 Task: Using trigger prevent duplicates records on object.
Action: Mouse moved to (19, 94)
Screenshot: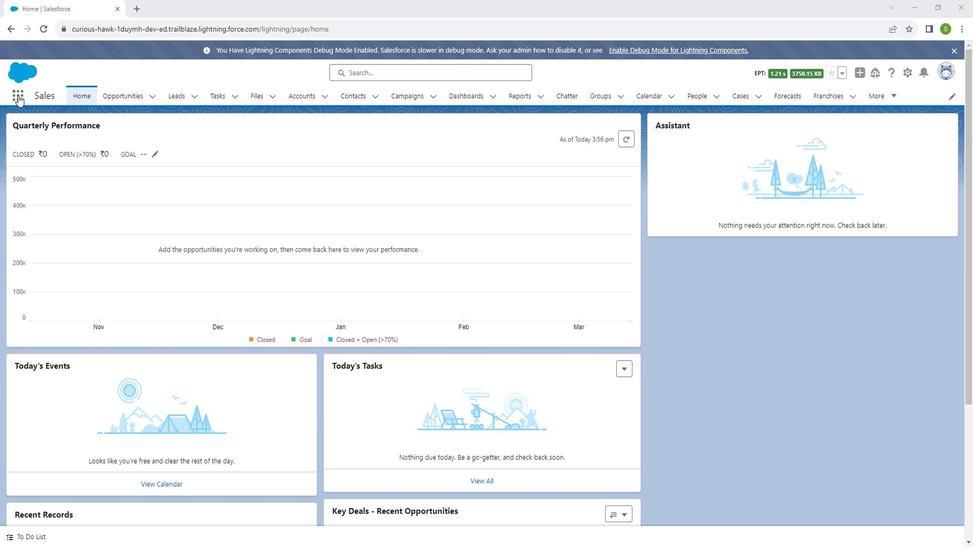 
Action: Mouse pressed left at (19, 94)
Screenshot: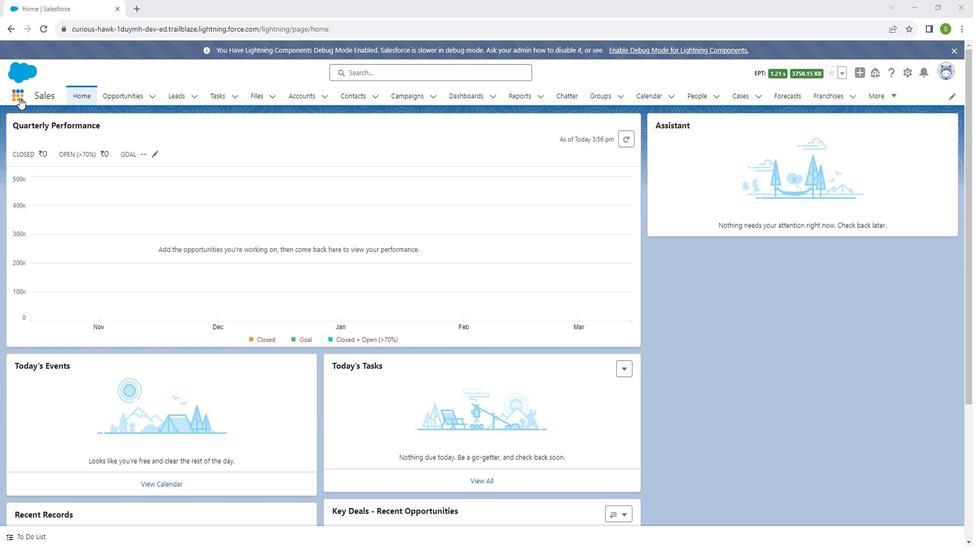 
Action: Mouse moved to (33, 269)
Screenshot: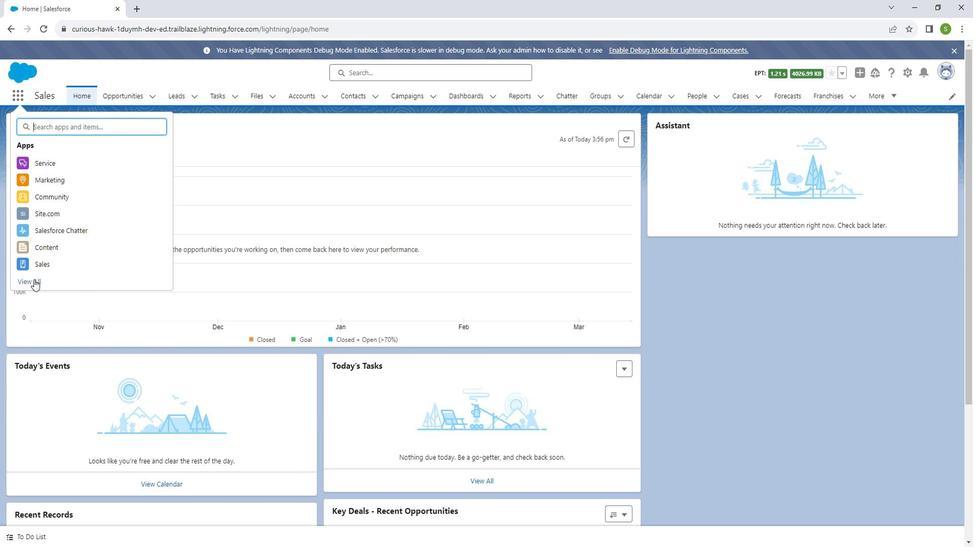 
Action: Mouse pressed left at (33, 269)
Screenshot: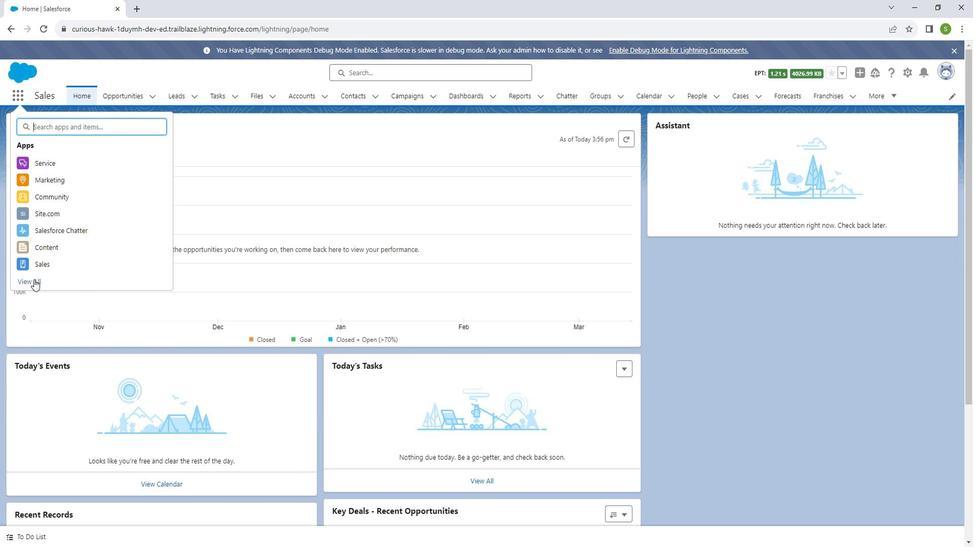 
Action: Mouse moved to (685, 367)
Screenshot: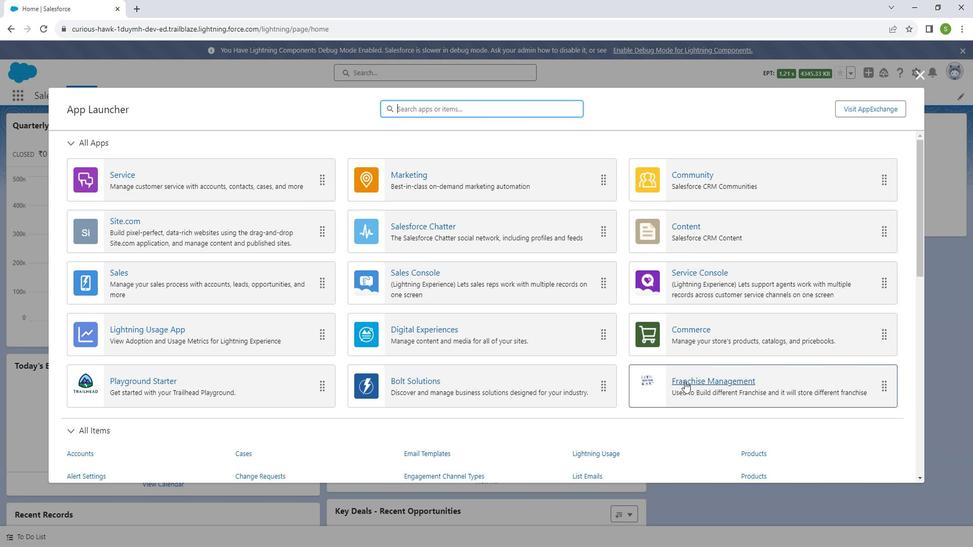 
Action: Mouse pressed left at (685, 367)
Screenshot: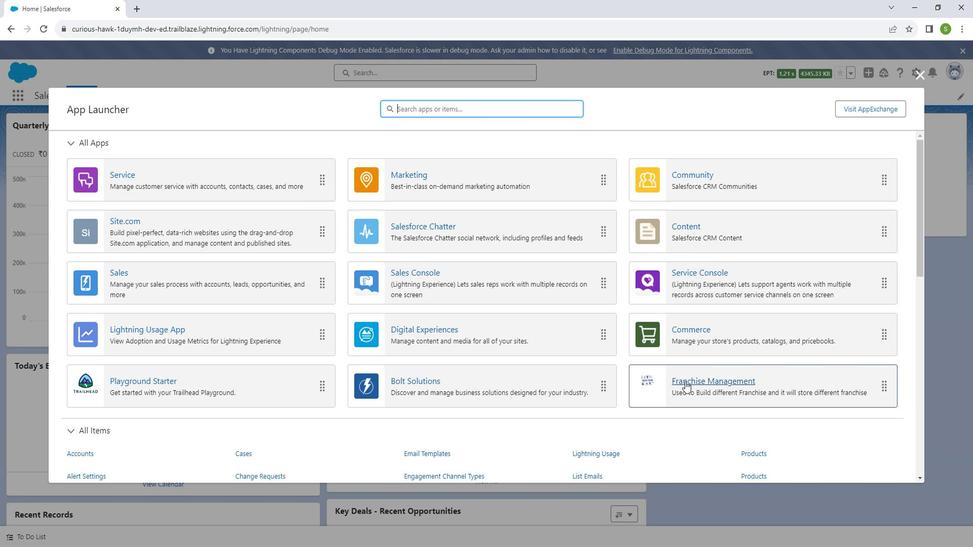 
Action: Mouse moved to (918, 71)
Screenshot: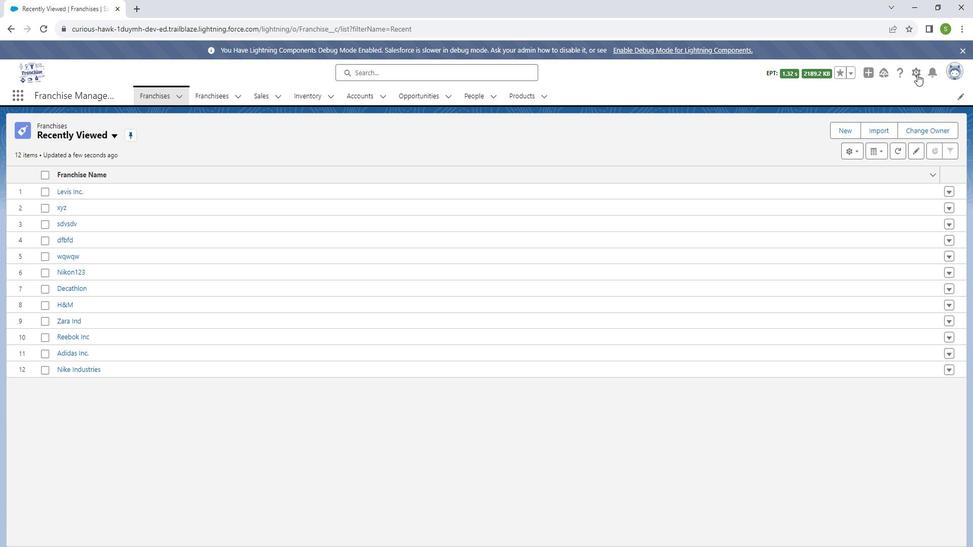 
Action: Mouse pressed left at (918, 71)
Screenshot: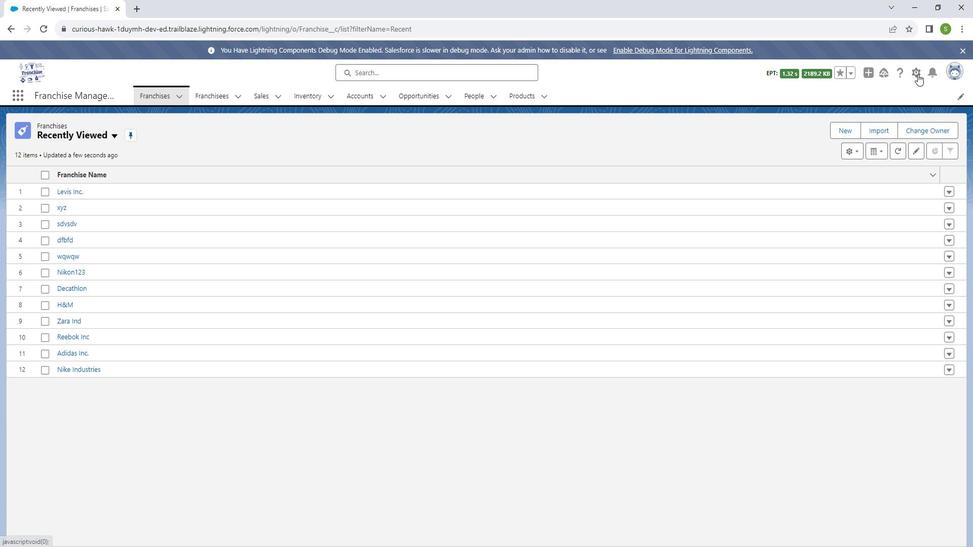 
Action: Mouse moved to (877, 157)
Screenshot: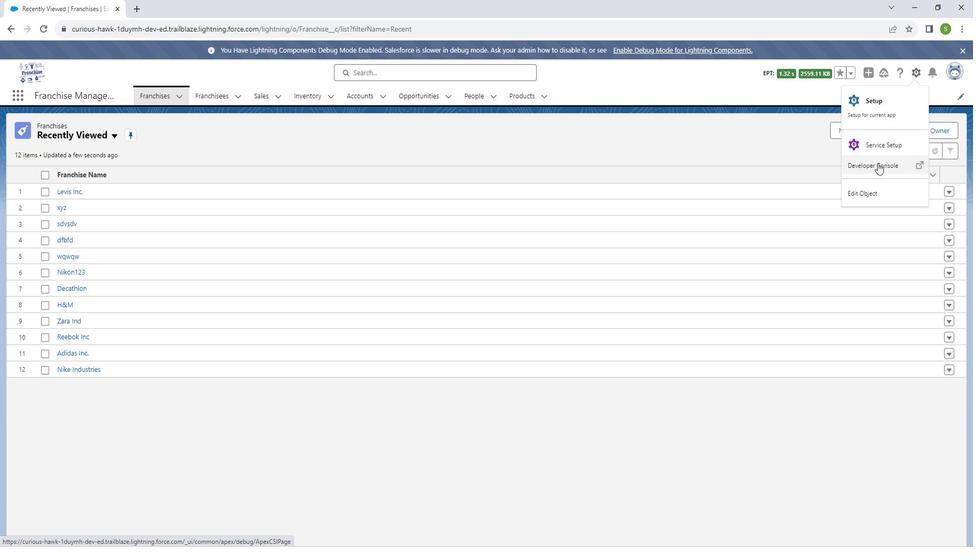 
Action: Mouse pressed right at (877, 157)
Screenshot: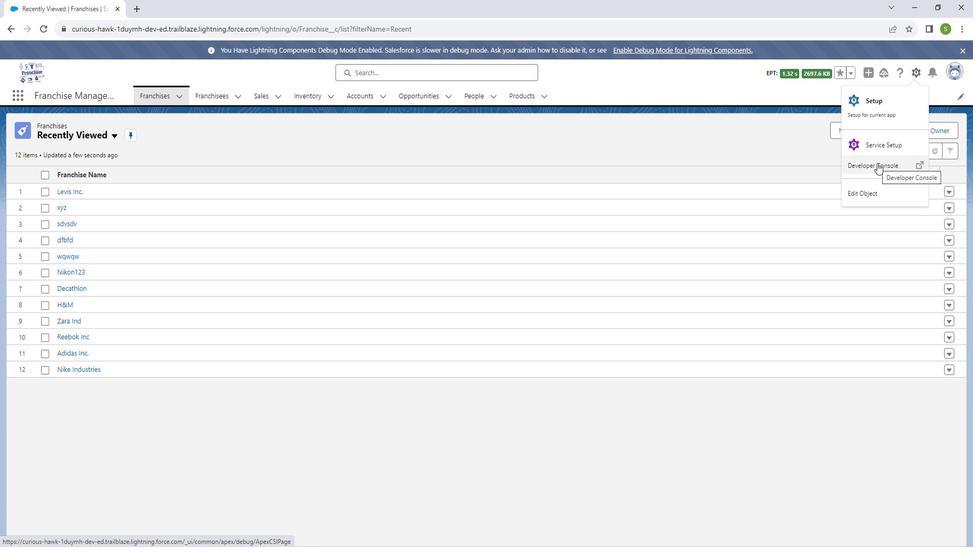 
Action: Mouse moved to (880, 165)
Screenshot: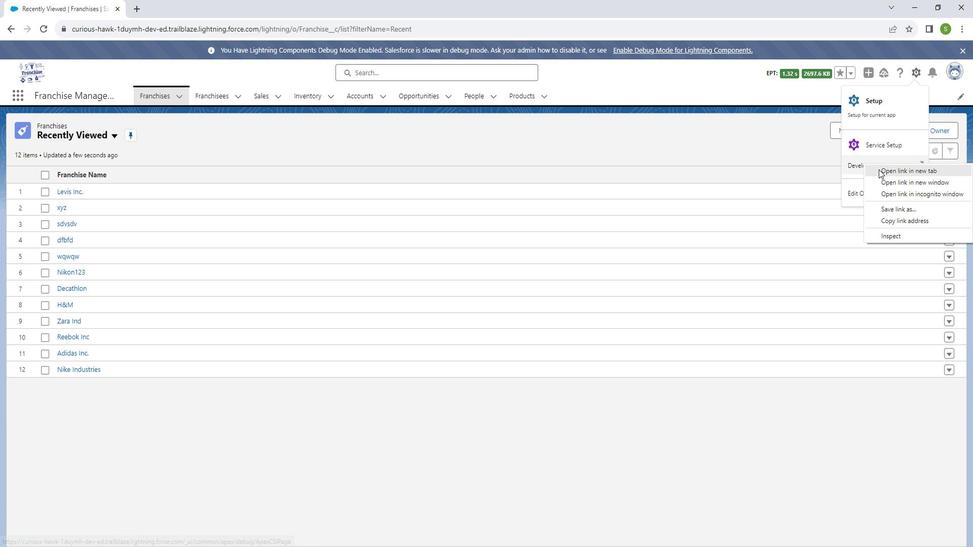 
Action: Mouse pressed left at (880, 165)
Screenshot: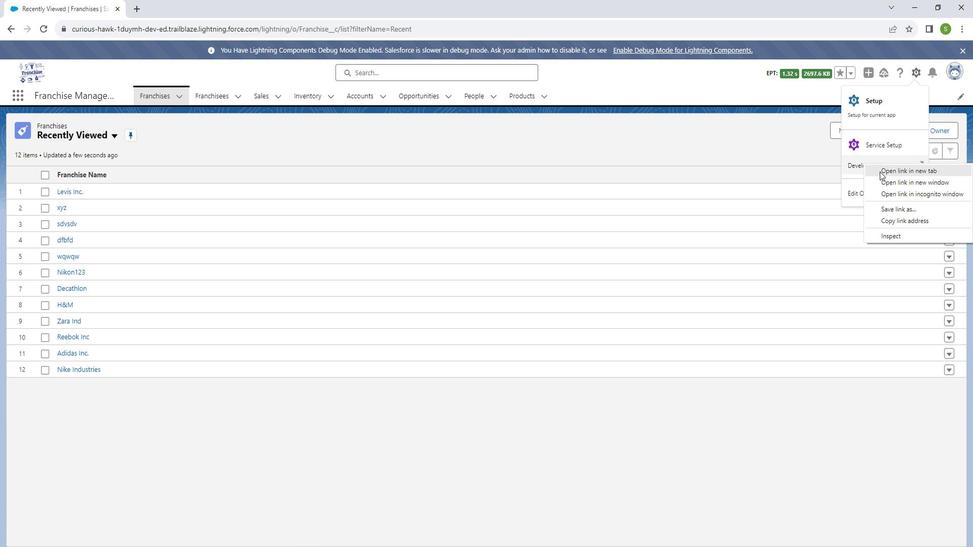 
Action: Mouse moved to (193, 6)
Screenshot: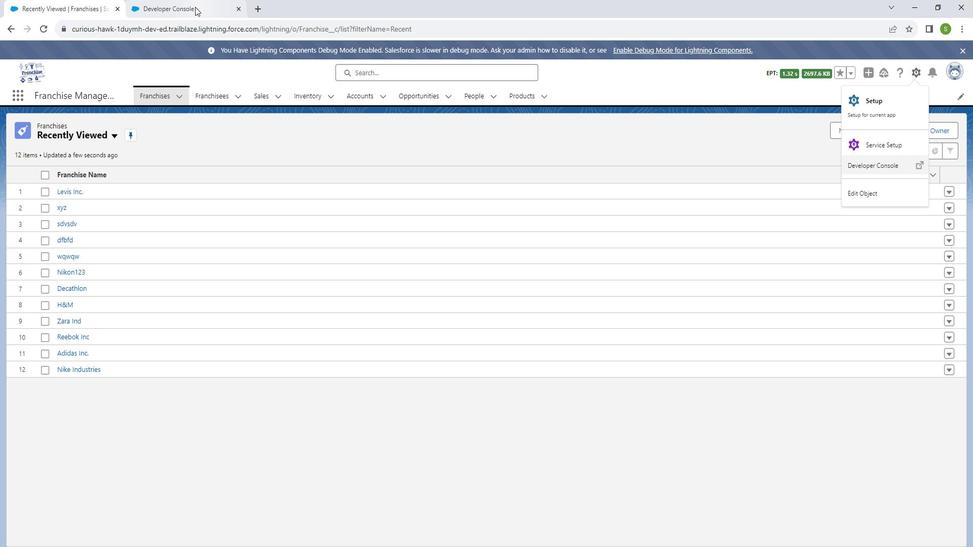 
Action: Mouse pressed left at (193, 6)
Screenshot: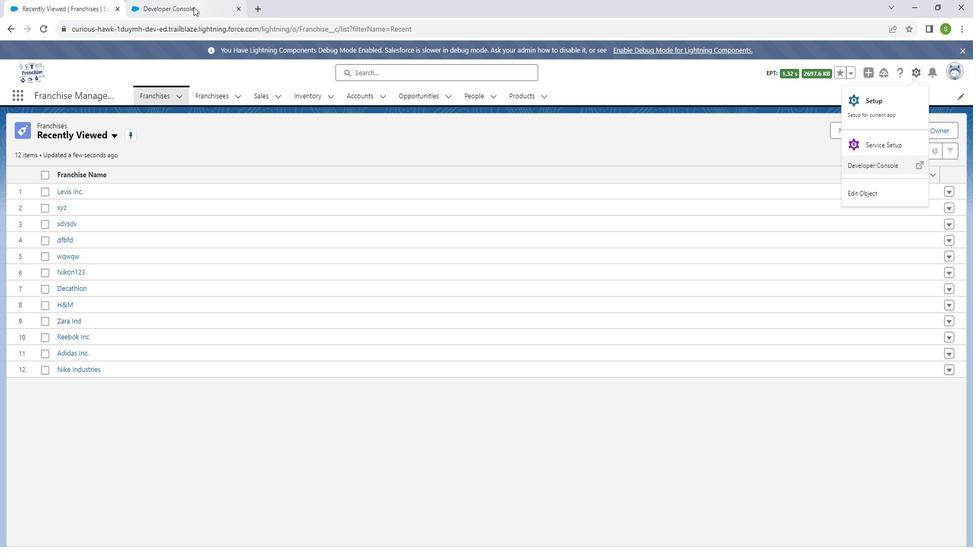 
Action: Mouse moved to (15, 45)
Screenshot: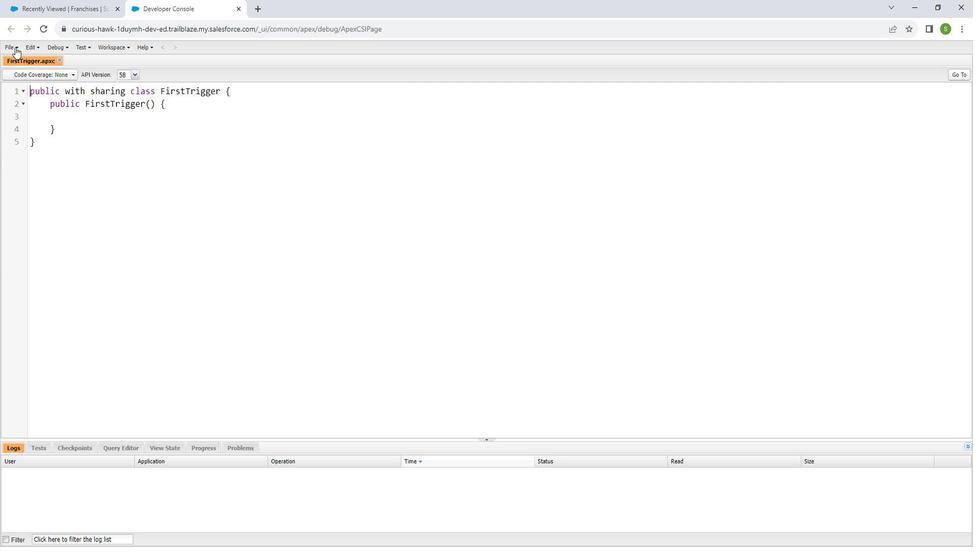 
Action: Mouse pressed left at (15, 45)
Screenshot: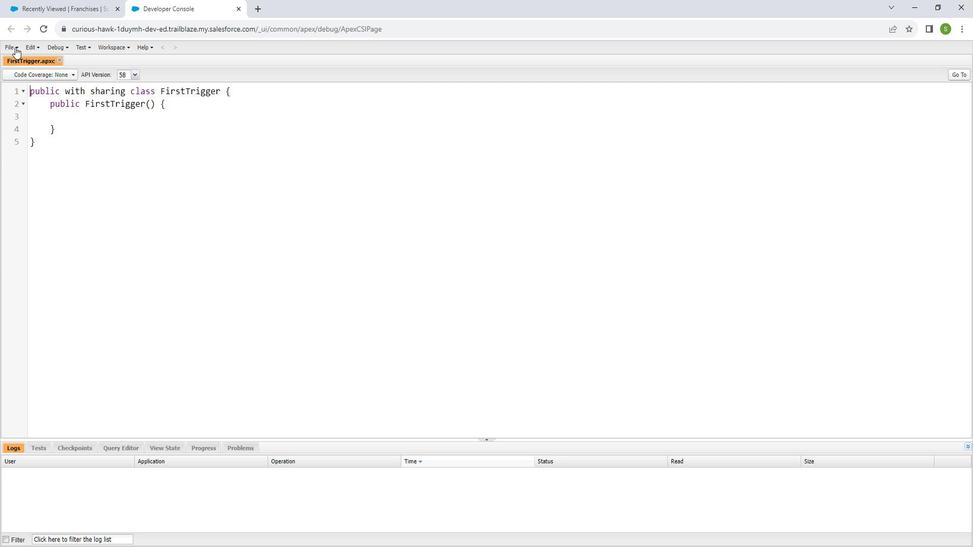 
Action: Mouse moved to (164, 74)
Screenshot: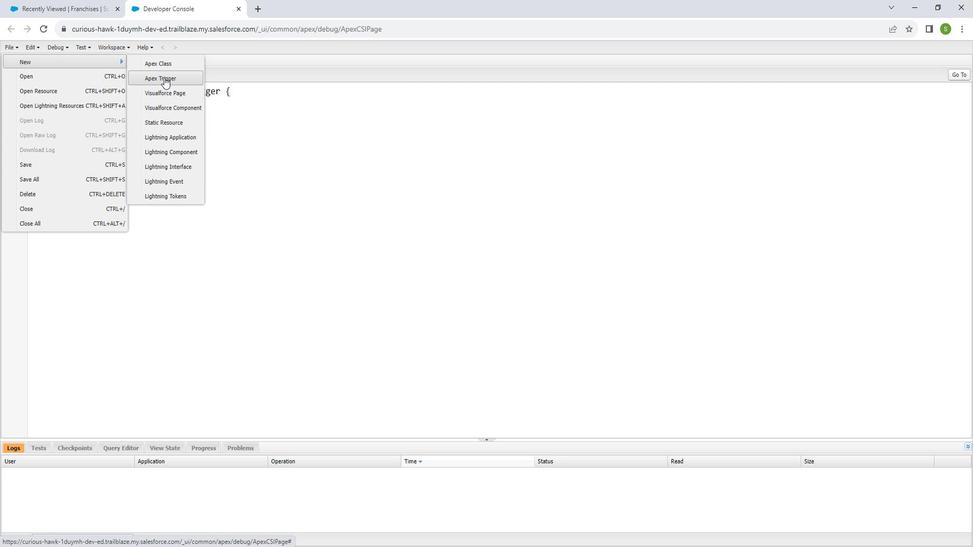 
Action: Mouse pressed left at (164, 74)
Screenshot: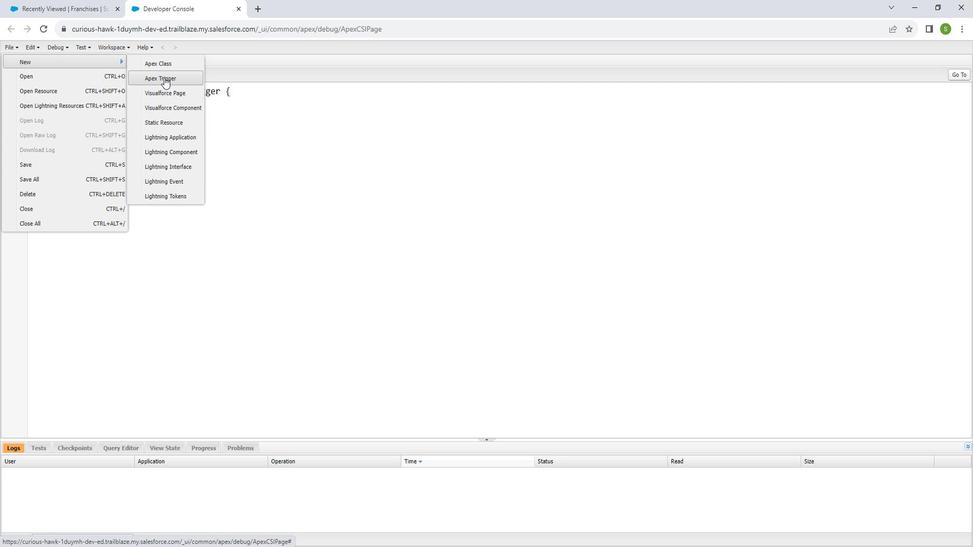 
Action: Mouse moved to (494, 253)
Screenshot: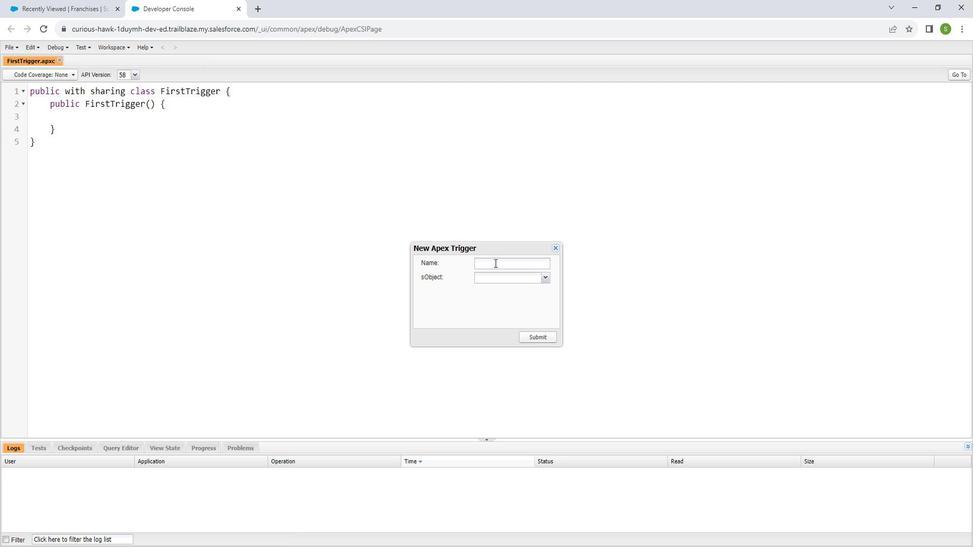 
Action: Mouse pressed left at (494, 253)
Screenshot: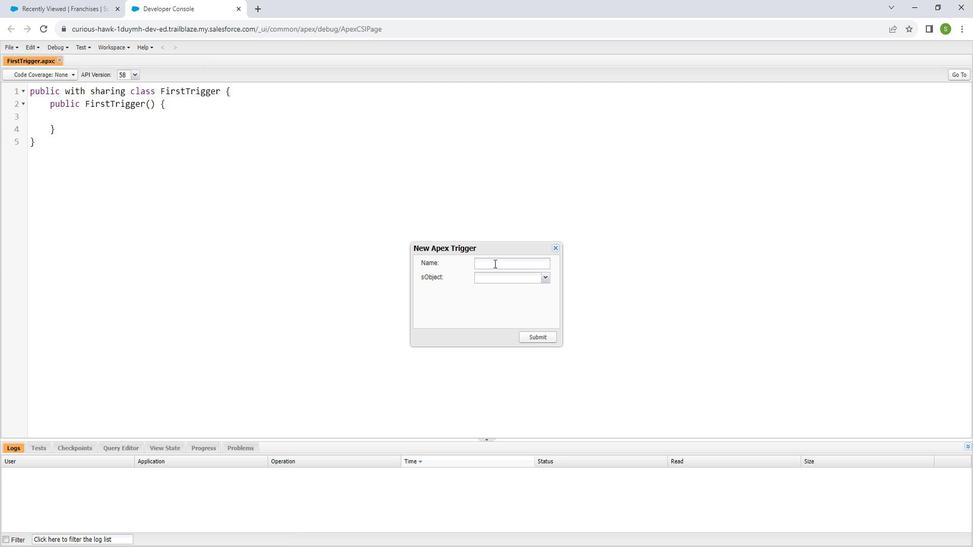 
Action: Key pressed acc<Key.shift_r>Trigg
Screenshot: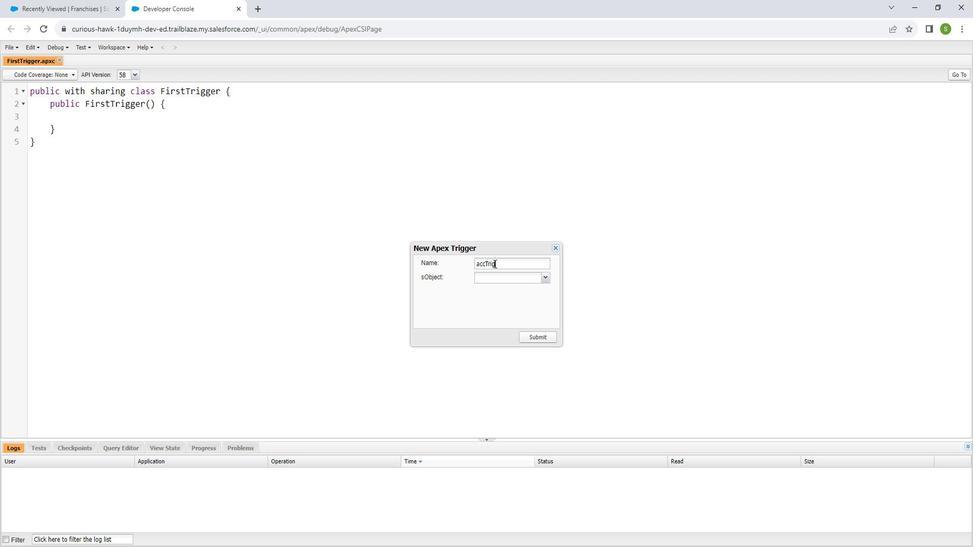 
Action: Mouse moved to (546, 268)
Screenshot: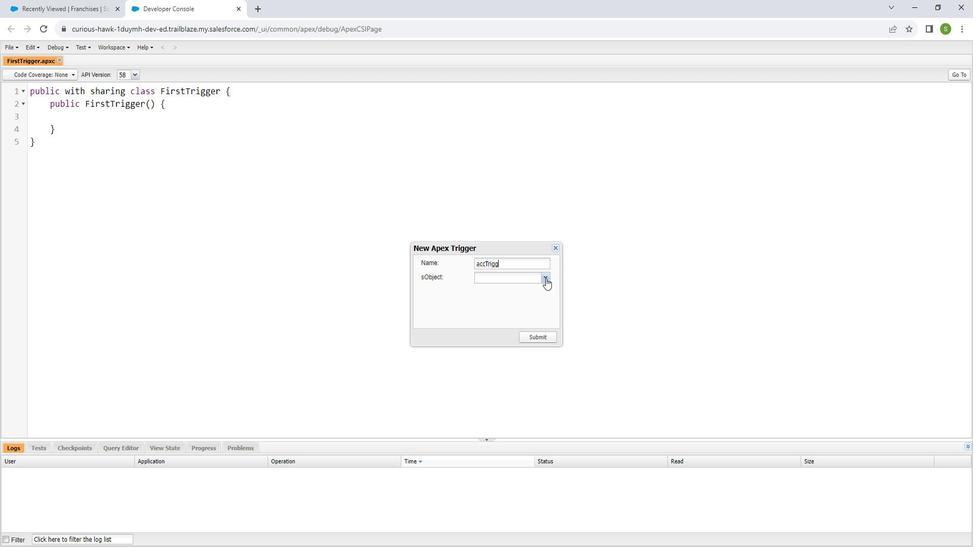 
Action: Mouse pressed left at (546, 268)
Screenshot: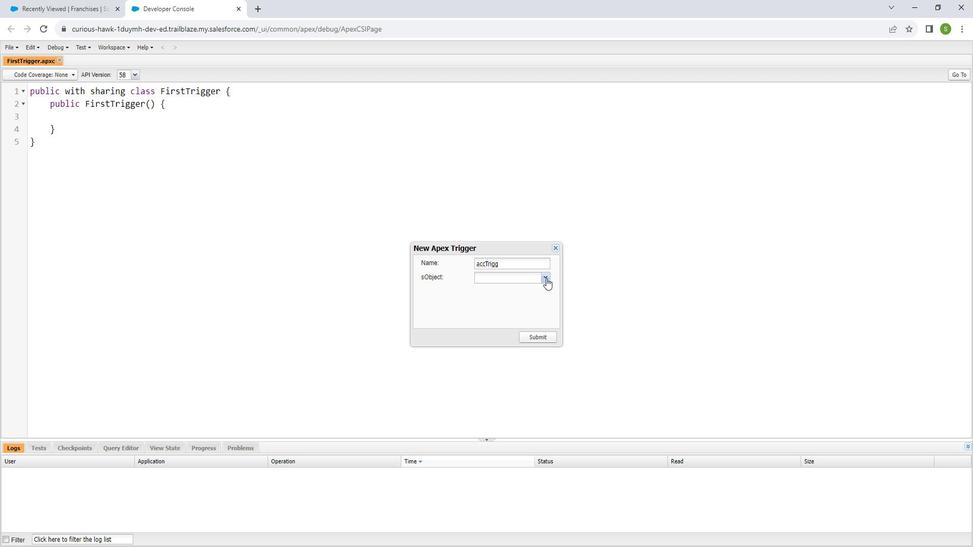 
Action: Mouse moved to (520, 295)
Screenshot: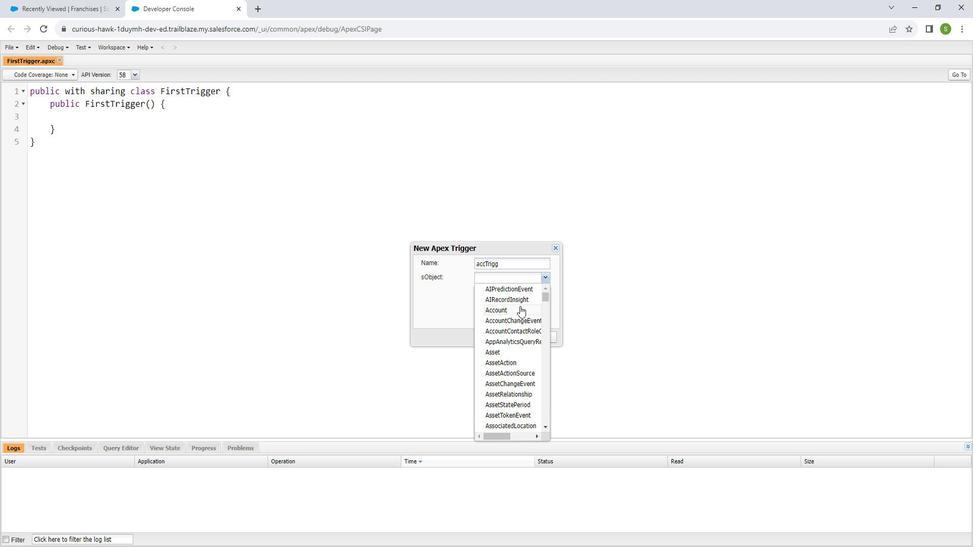 
Action: Mouse pressed left at (520, 295)
Screenshot: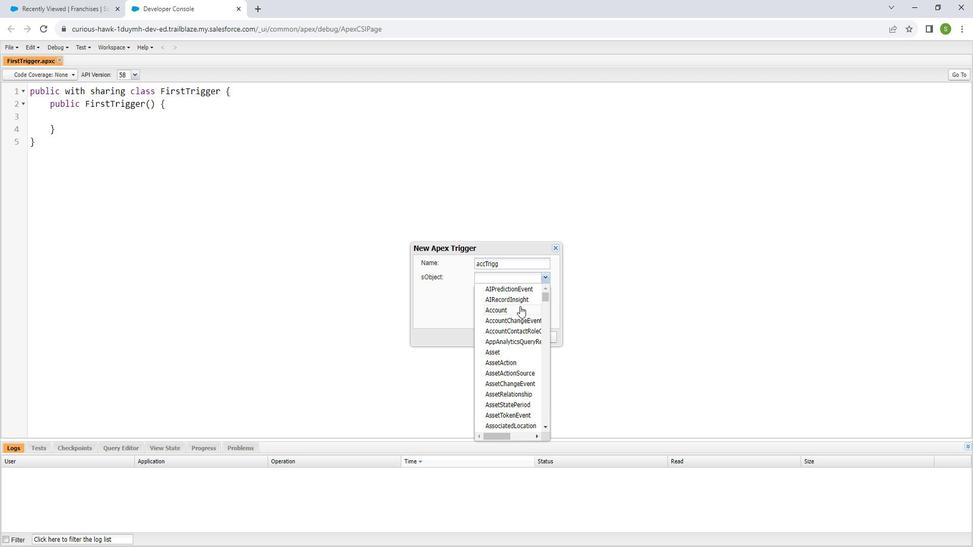
Action: Mouse moved to (536, 324)
Screenshot: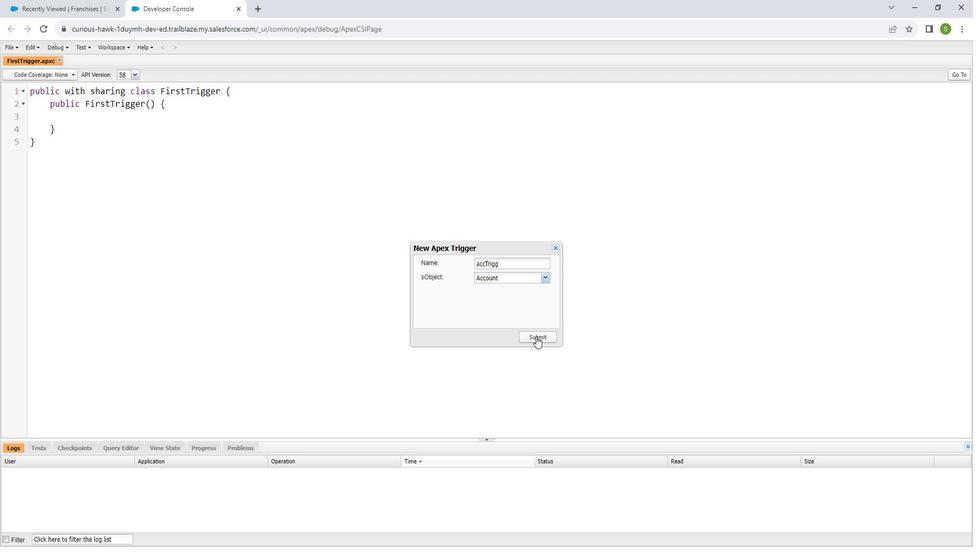 
Action: Mouse pressed left at (536, 324)
Screenshot: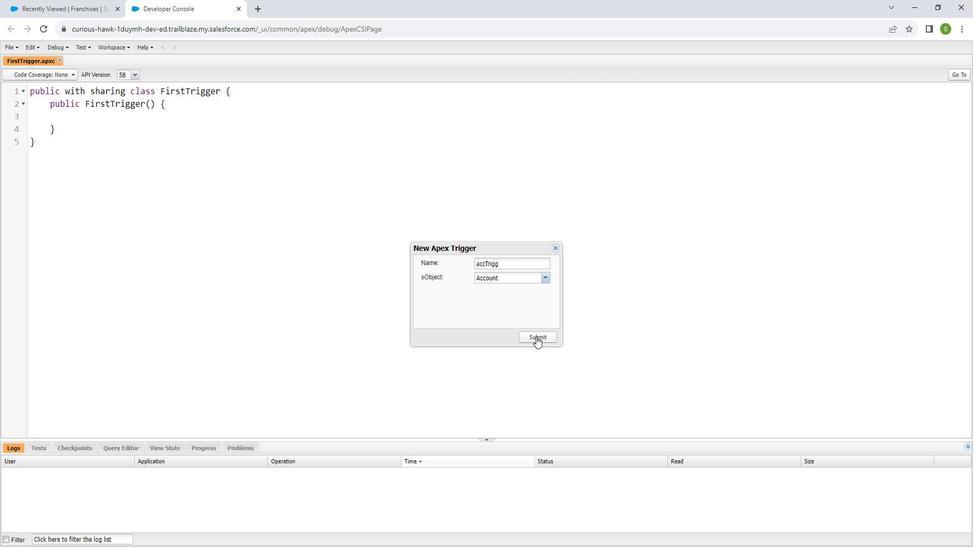 
Action: Mouse moved to (241, 88)
Screenshot: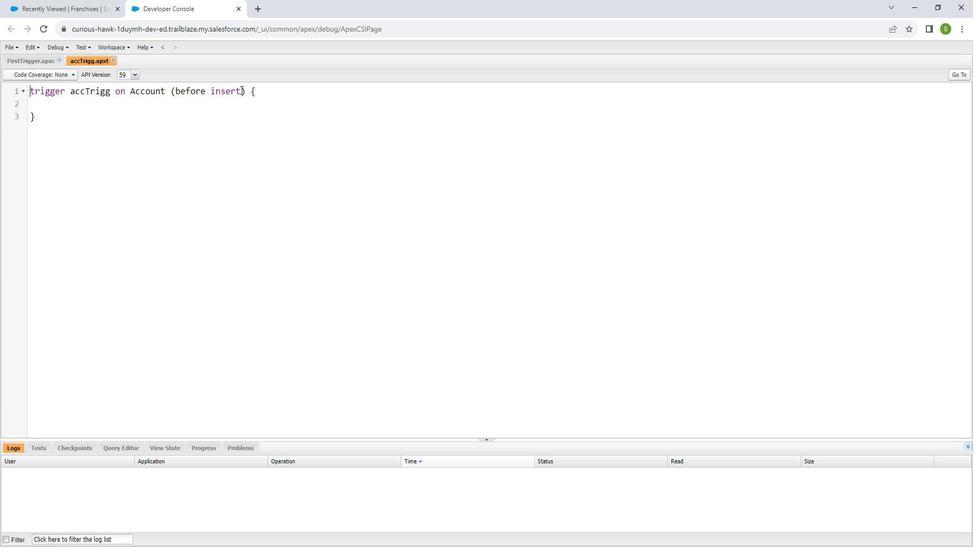 
Action: Mouse pressed left at (241, 88)
Screenshot: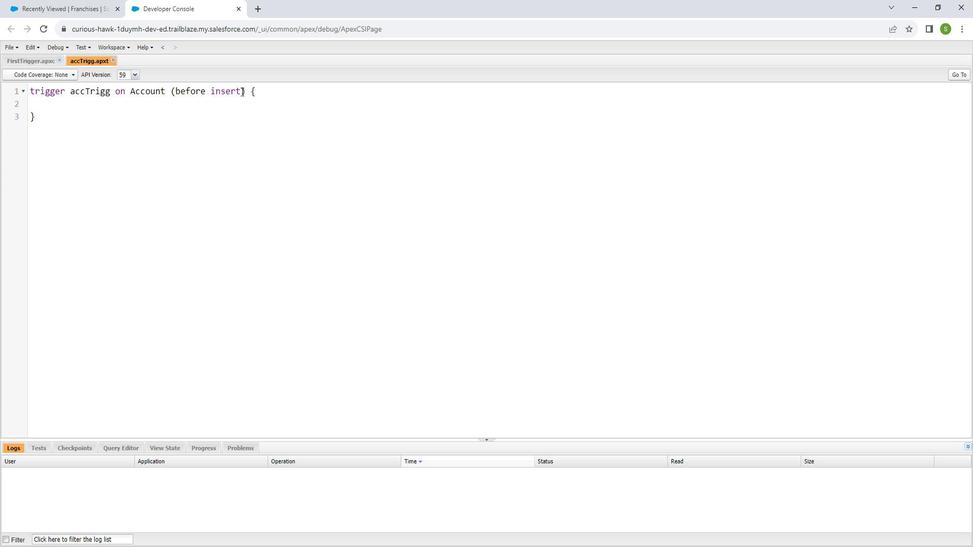 
Action: Key pressed ,<Key.shift_r>Before<Key.space>update
Screenshot: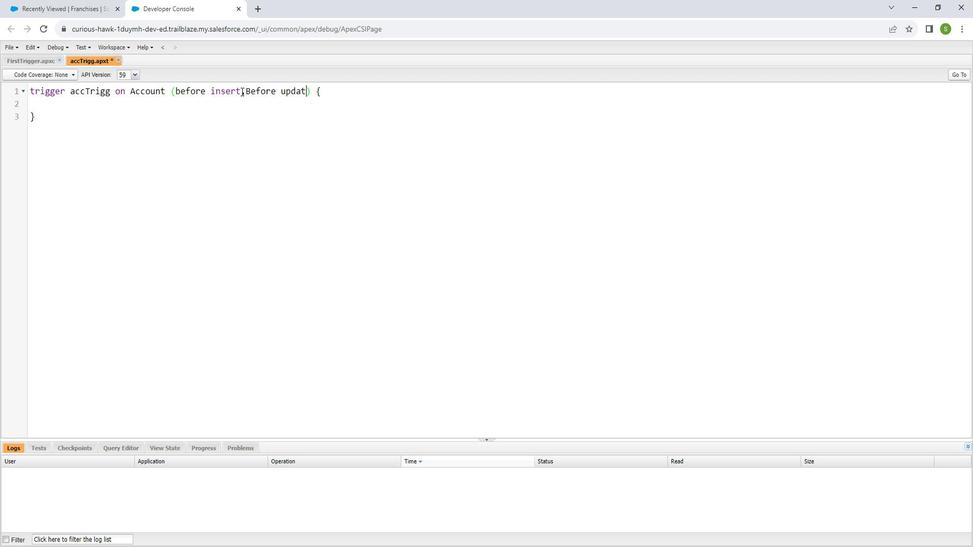 
Action: Mouse moved to (328, 91)
Screenshot: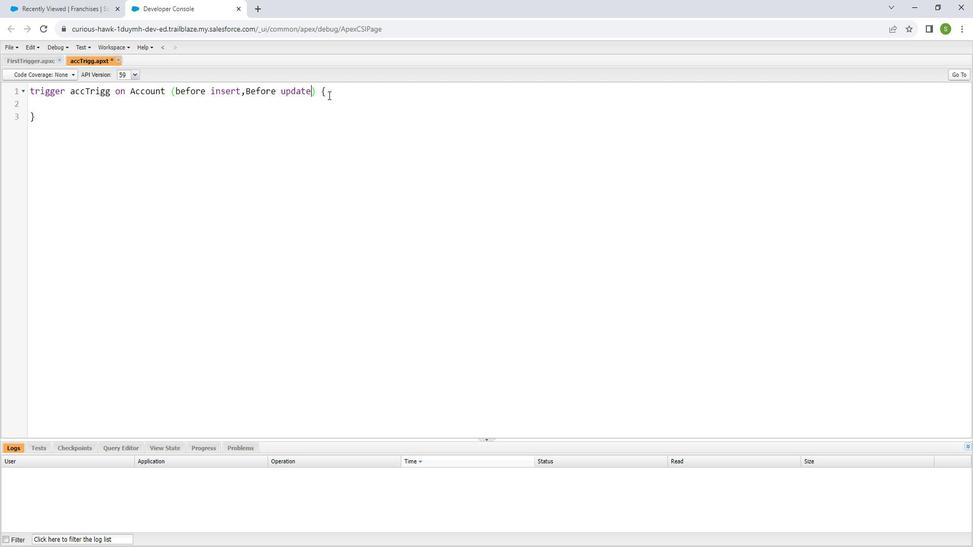 
Action: Mouse pressed left at (328, 91)
Screenshot: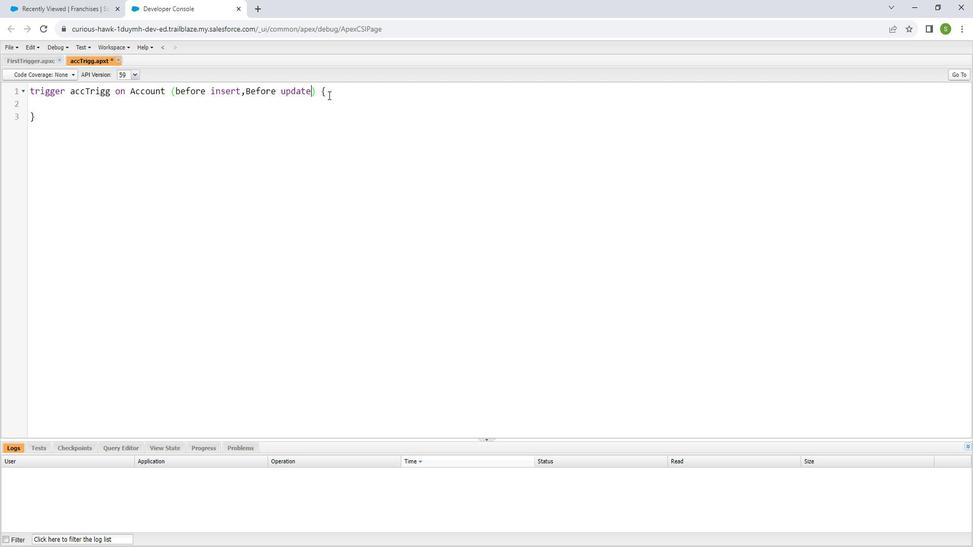 
Action: Key pressed <Key.enter><Key.shift_r>Set<Key.shift_r><Key.shift_r><Key.shift_r><Key.shift_r><Key.shift_r><Key.shift_r><Key.shift_r><Key.shift_r><Key.shift_r><Key.shift_r><Key.shift_r><Key.shift_r><Key.shift_r><Key.shift_r><Key.shift_r><Key.shift_r><Key.shift_r><Key.shift_r><Key.shift_r><Key.shift_r><Key.shift_r><Key.shift_r><Key.shift_r><Key.shift_r><Key.shift_r><Key.shift_r><Key.shift_r><Key.shift_r><Key.shift_r><Key.shift_r><Key.shift_r><Key.shift_r><Key.shift_r><Key.shift_r><Key.shift_r><Key.shift_r><<Key.shift_r>String<Key.shift_r>><Key.space>acc<Key.shift_r>Name<Key.space>=<Key.space>new<Key.space><Key.shift_r><Key.shift_r><Key.shift_r><Key.shift_r><Key.shift_r><Key.shift_r><Key.shift_r><Key.shift_r><Key.shift_r>Set<Key.shift_r><Key.shift_r><Key.shift_r><Key.shift_r><Key.shift_r><Key.shift_r><<Key.shift_r><Key.shift_r><Key.shift_r><Key.shift_r><Key.shift_r><Key.shift_r><Key.shift_r><Key.shift_r><Key.shift_r>String<Key.shift_r>><Key.shift_r>(<Key.right>;<Key.enter>if<Key.shift_r><Key.shift_r><Key.shift_r><Key.shift_r><Key.shift_r><Key.shift_r>(trigger.is<Key.shift_r>Before<Key.space><Key.shift><Key.shift><Key.shift><Key.shift><Key.shift><Key.shift><Key.shift><Key.shift><Key.shift><Key.shift>&&<Key.space><Key.shift_r>(trigger.is<Key.shift_r>Insert<Key.space><Key.shift>||<Key.space>trigger.is<Key.shift_r><Key.shift_r><Key.shift_r><Key.shift_r><Key.shift_r>Update<Key.right><Key.right><Key.enter><Key.shift_r><Key.shift_r>{<Key.enter>if<Key.shift_r><Key.shift_r><Key.shift_r><Key.shift_r><Key.shift_r><Key.shift_r><Key.shift_r>(<Key.shift_r><Key.shift_r>!trigger.new.is<Key.shift_r><Key.shift_r><Key.shift_r><Key.shift_r><Key.shift_r><Key.shift_r><Key.shift_r><Key.shift_r><Key.shift_r>Empty<Key.shift_r><Key.shift_r><Key.shift_r><Key.shift_r>(<Key.right><Key.right><Key.enter><Key.shift_r>{<Key.enter>for<Key.shift_r><Key.shift_r><Key.shift_r><Key.shift_r><Key.shift_r><Key.shift_r><Key.shift_r><Key.shift_r><Key.shift_r>(<Key.shift_r><Key.shift_r><Key.shift_r>Account<Key.space>acc<Key.shift_r>:<Key.space>trigger.new<Key.space><Key.backspace><Key.right><Key.enter><Key.shift_r><Key.shift_r><Key.shift_r><Key.shift_r>{<Key.enter>acc<Key.shift_r><Key.shift_r>Name.add<Key.shift_r><Key.shift_r><Key.shift_r><Key.shift_r><Key.shift_r><Key.shift_r><Key.shift_r><Key.shift_r><Key.shift_r><Key.shift_r>(acc.<Key.shift_r><Key.shift_r><Key.shift_r><Key.shift_r><Key.shift_r>Name<Key.right>;<Key.down><Key.down><Key.down><Key.enter><Key.shift_r><Key.shift_r>List<Key.shift_r><Key.shift_r><Key.shift_r><Key.shift_r><Key.shift_r><Key.shift_r><<Key.shift_r><Key.shift_r><Key.shift_r>Account<Key.shift_r><Key.shift_r><Key.shift_r><Key.shift_r><Key.shift_r><Key.shift_r><Key.shift_r><Key.shift_r><Key.shift_r><Key.shift_r>><Key.space>acclist<Key.space>=<Key.space>[]<Key.left><Key.shift_r>SELCT<Key.backspace><Key.backspace>ECT<Key.space>Id,<Key.shift_r><Key.shift_r><Key.shift_r><Key.shift_r>Na,<Key.backspace><Key.backspace><Key.backspace><Key.space><Key.shift_r><Key.shift_r><Key.shift_r>Name<Key.space><Key.shift_r><Key.shift_r><Key.shift_r><Key.shift_r><Key.shift_r><Key.shift_r><Key.shift_r><Key.shift_r>Fr=<Key.backspace><Key.backspace><Key.shift_r>ROM<Key.space><Key.shift_r><Key.shift_r><Key.shift_r><Key.shift_r><Key.shift_r>Account<Key.space><Key.shift_r>W<Key.shift_r>HERE<Key.space><Key.shift_r>Name<Key.space><Key.shift_r>IN<Key.space><Key.backspace><Key.shift_r>:<Key.space>acc<Key.shift_r>Name<Key.right>;<Key.enter><Key.shift_r><<Key.backspace><Key.shift_r>Map<Key.shift_r><Key.shift_r><Key.shift_r><Key.shift_r><Key.shift_r><Key.shift_r><Key.shift_r><<Key.shift_r>String,<Key.shift_r><Key.shift_r><Key.shift_r><Key.shift_r><Key.shift_r>Account<Key.shift_r><Key.shift_r><Key.shift_r><Key.shift_r><Key.shift_r><Key.shift_r><Key.shift_r><Key.shift_r><Key.shift_r>><Key.space>accmap<Key.space>=<Key.space>new<Key.space><Key.shift_r>Map<Key.shift_r><Key.shift_r><Key.shift_r><Key.shift_r><Key.shift_r><Key.shift_r><Key.shift_r><Key.shift_r><Key.shift_r><<Key.shift_r>String,<Key.shift_r><Key.shift_r>Account<Key.shift_r><Key.shift_r><Key.shift_r><Key.shift_r><Key.shift_r><Key.shift_r><Key.shift_r><Key.shift_r><Key.shift_r><Key.shift_r>><Key.shift_r><Key.shift_r>(<Key.right>;<Key.enter>if<Key.shift_r>(<Key.shift_r>!acclist.is<Key.shift_r><Key.shift_r>Empty<Key.shift_r><Key.shift_r><Key.shift_r><Key.shift_r><Key.shift_r><Key.shift_r><Key.shift_r><Key.shift_r><Key.shift_r><Key.shift_r><Key.shift_r><Key.shift_r><Key.shift_r><Key.shift_r><Key.shift_r><Key.shift_r>(<Key.right><Key.right><Key.enter><Key.shift_r>{<Key.enter>ctrl+S
Screenshot: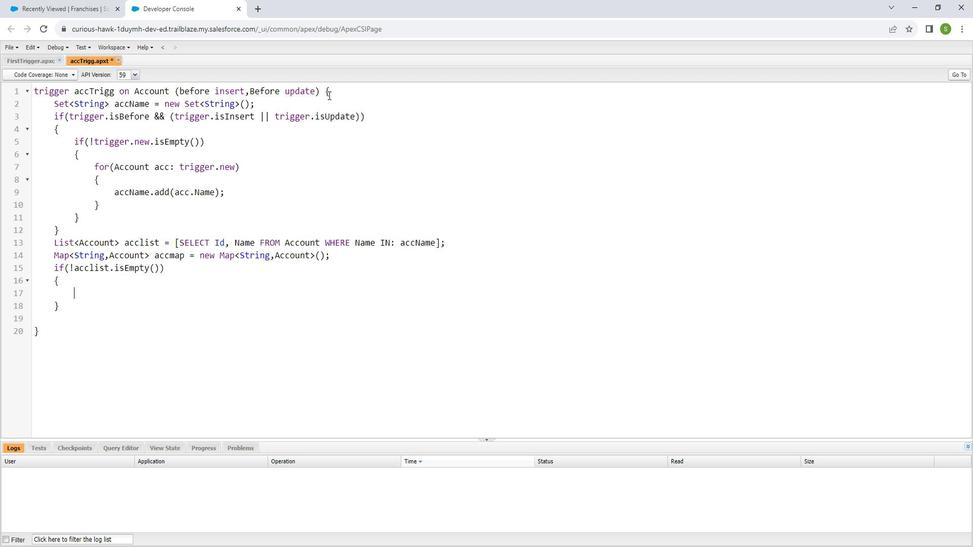 
Action: Mouse moved to (243, 426)
Screenshot: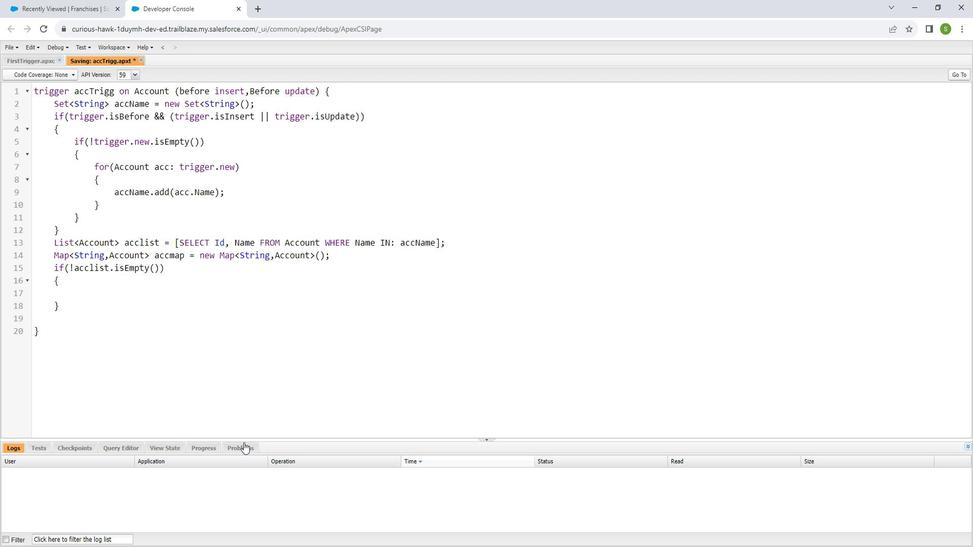 
Action: Mouse pressed left at (243, 426)
Screenshot: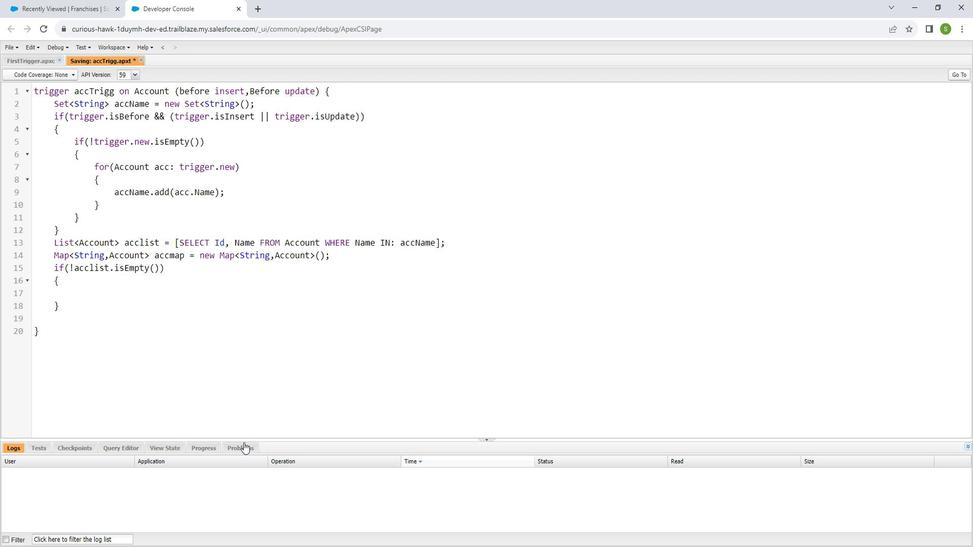 
Action: Mouse moved to (72, 280)
Screenshot: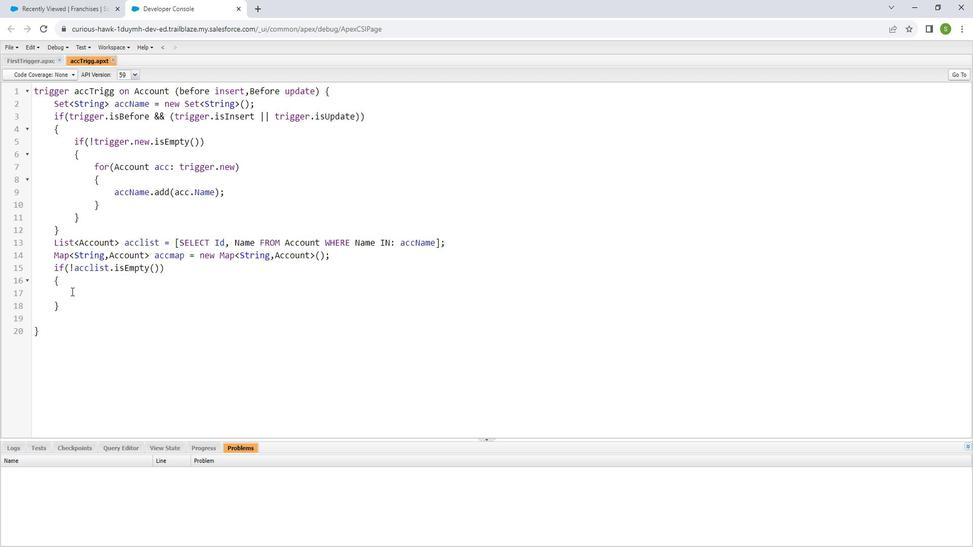 
Action: Mouse pressed left at (72, 280)
Screenshot: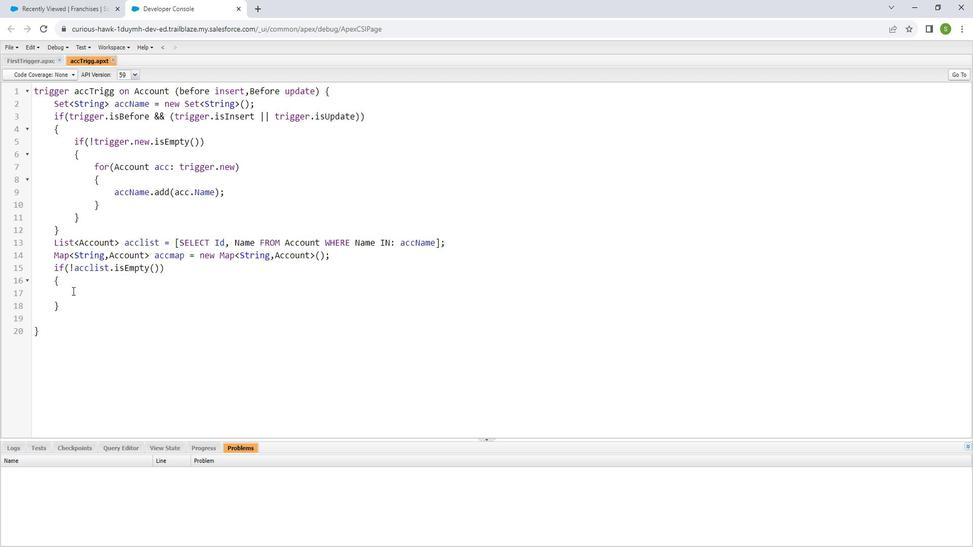 
Action: Key pressed for<Key.shift_r><Key.shift_r>(<Key.shift_r>Account<Key.space>acct<Key.backspace><Key.shift_r>:<Key.space>acclist<Key.right><Key.enter><Key.shift_r>{<Key.enter>accmap.put<Key.shift_r><Key.shift_r><Key.shift_r>(acct,<Key.backspace>.<Key.shift_r>Name,acct<Key.right>;
Screenshot: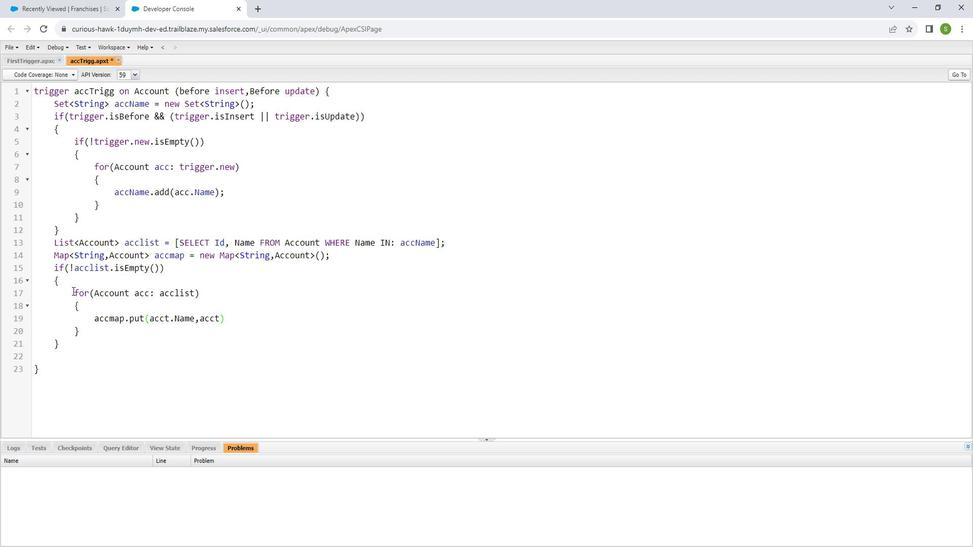 
Action: Mouse moved to (88, 322)
Screenshot: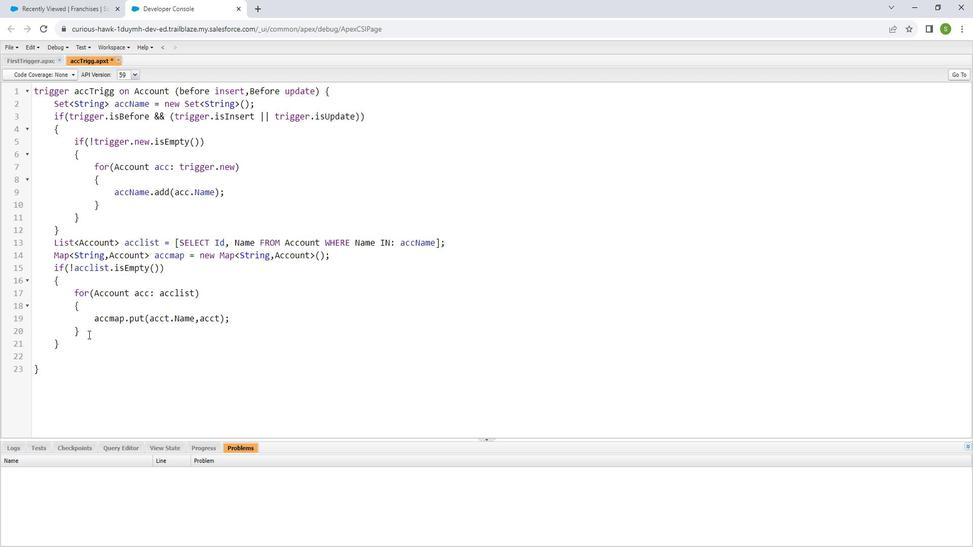 
Action: Mouse pressed left at (88, 322)
Screenshot: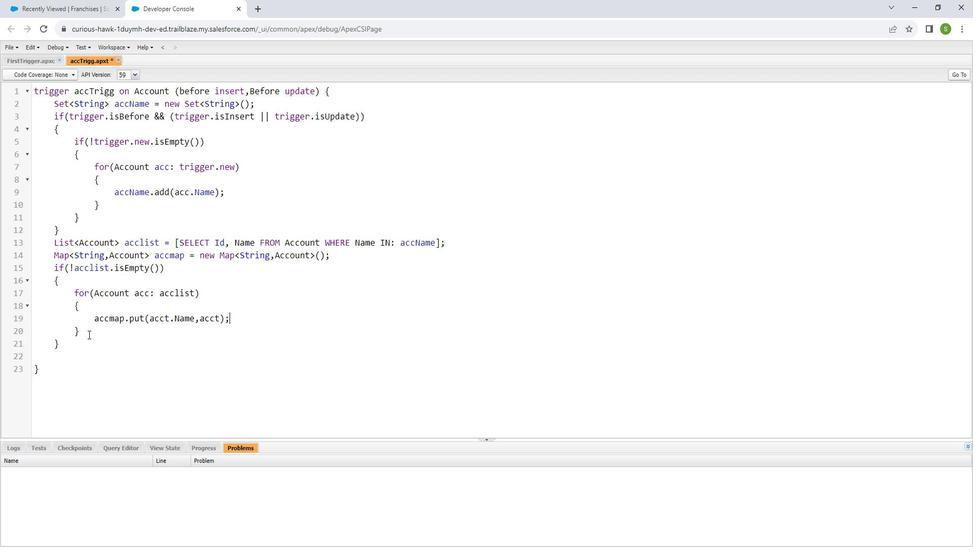 
Action: Mouse moved to (94, 276)
Screenshot: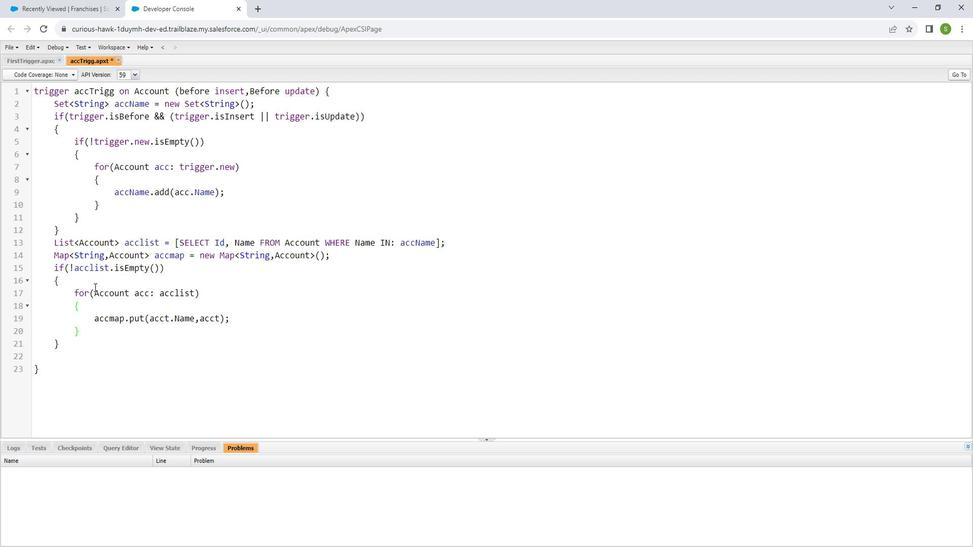 
Action: Mouse pressed left at (94, 276)
Screenshot: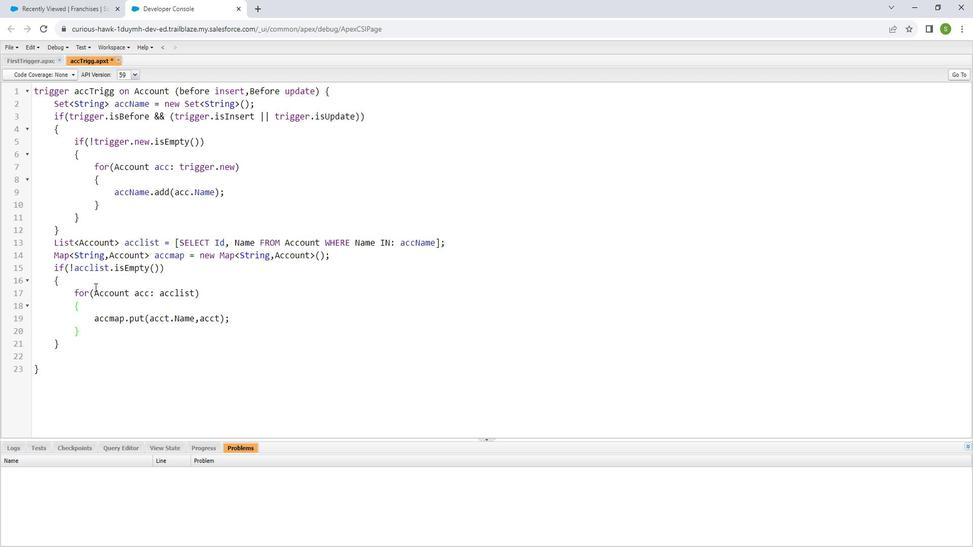 
Action: Mouse moved to (95, 276)
Screenshot: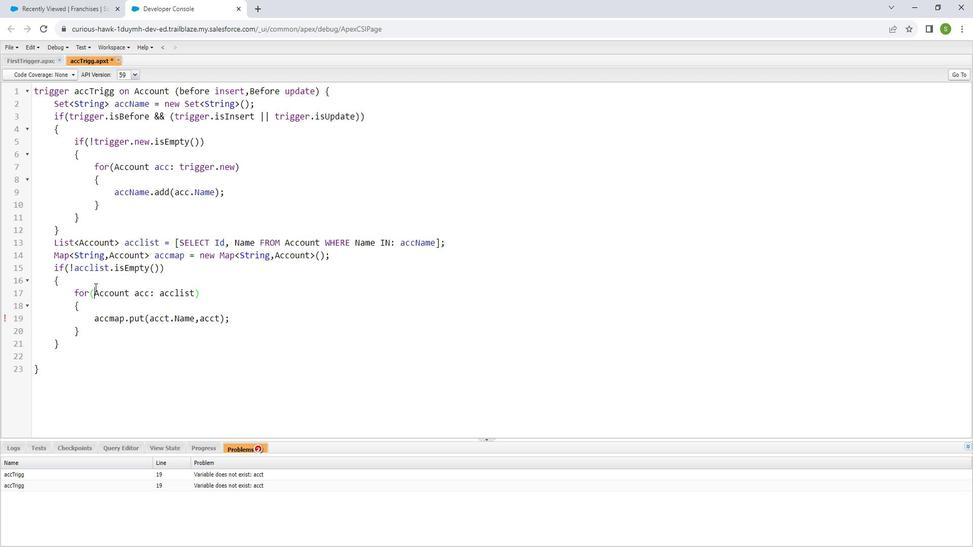 
Action: Key pressed ctrl+S
Screenshot: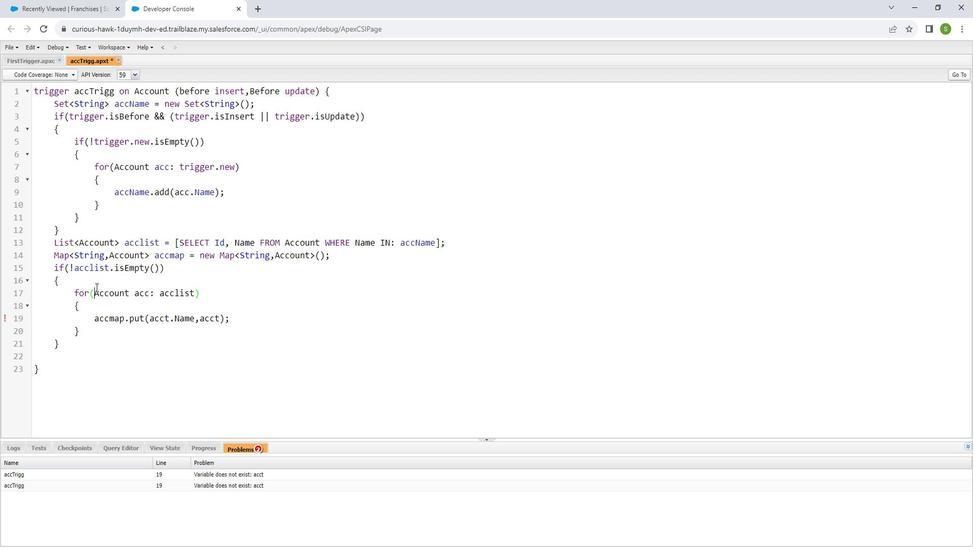 
Action: Mouse moved to (86, 322)
Screenshot: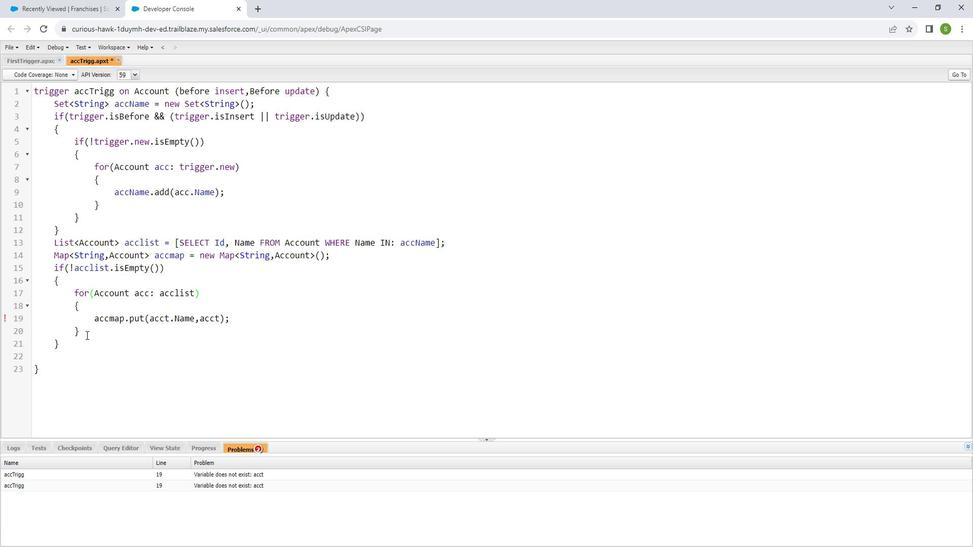 
Action: Mouse pressed left at (86, 322)
Screenshot: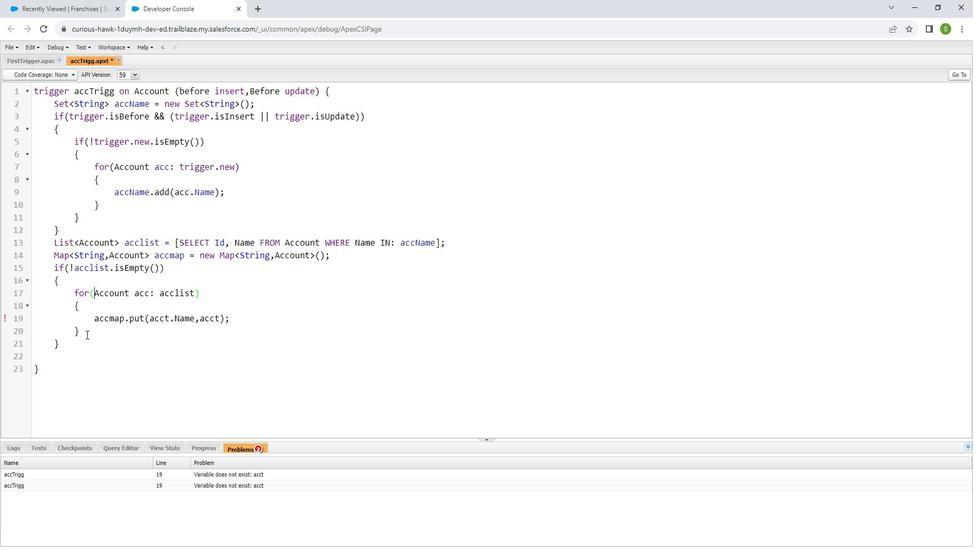 
Action: Key pressed <Key.enter>if<Key.shift_r>(<Key.shift_r>!trigger.new.is<Key.shift_r>Empty<Key.shift_r><Key.shift_r><Key.shift_r>(<Key.right><Key.right><Key.enter><Key.shift_r><Key.shift_r><Key.shift_r>{<Key.enter>for<Key.shift_r>(<Key.shift_r>Account<Key.space>acc1<Key.shift_r>:trigger.new<Key.right><Key.enter><Key.shift_r>{<Key.enter>if<Key.shift_r>(accmap
Screenshot: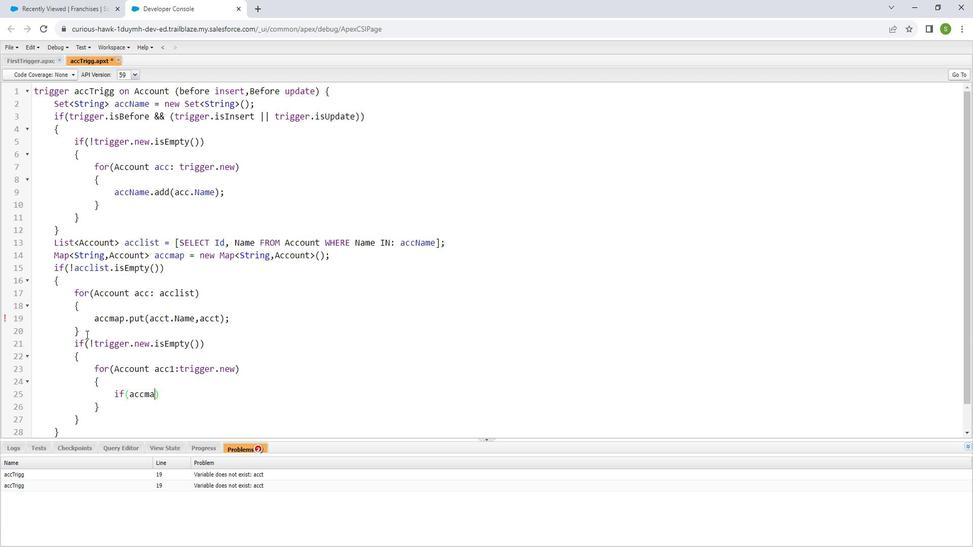 
Action: Mouse moved to (176, 356)
Screenshot: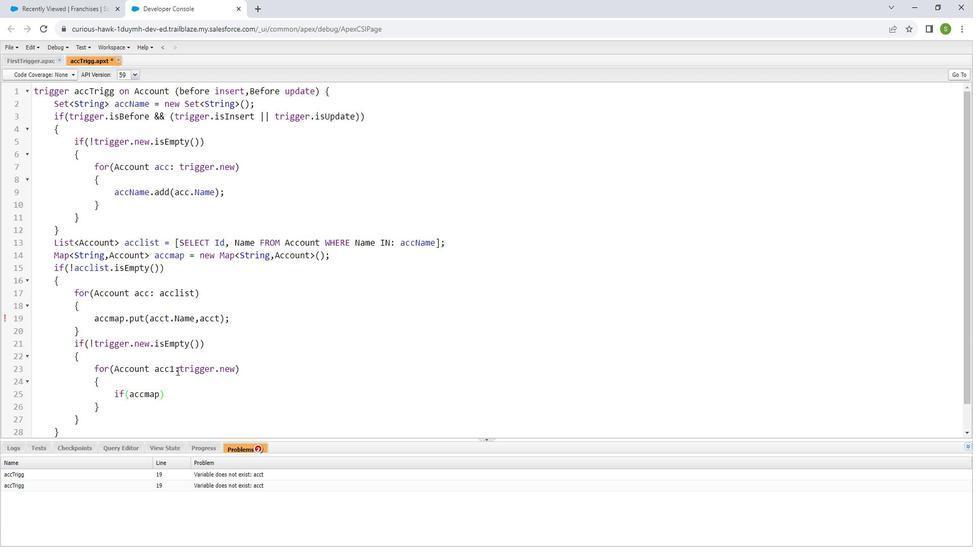 
Action: Mouse pressed left at (176, 356)
Screenshot: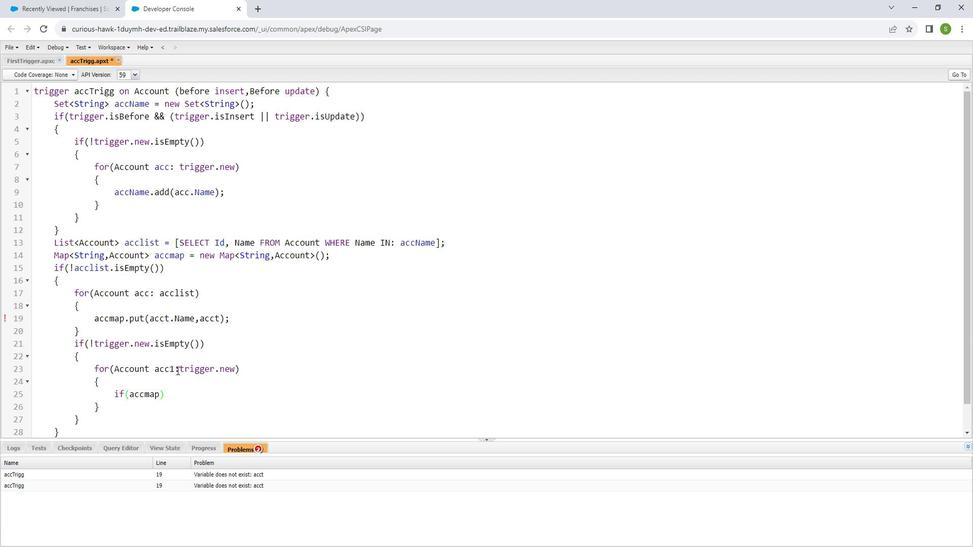 
Action: Mouse moved to (167, 304)
Screenshot: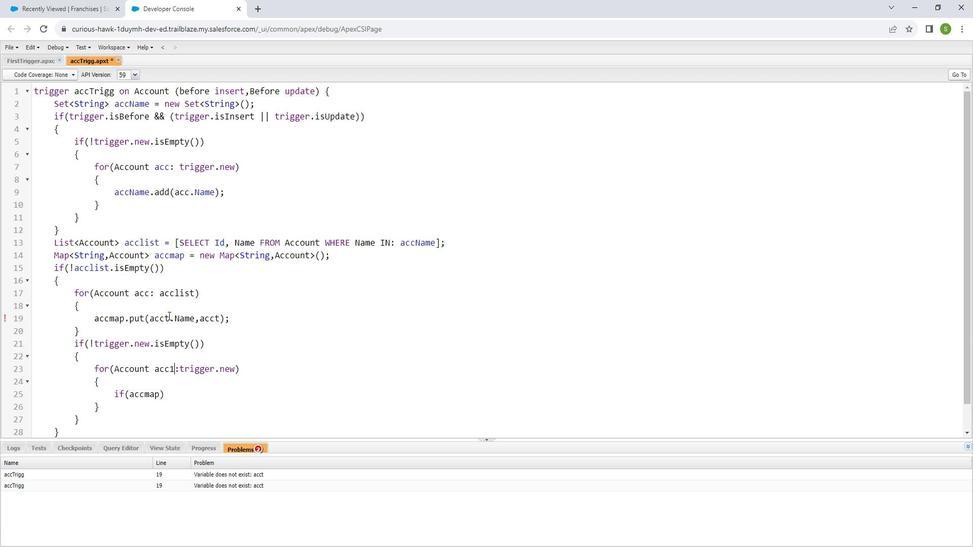 
Action: Mouse pressed left at (167, 304)
Screenshot: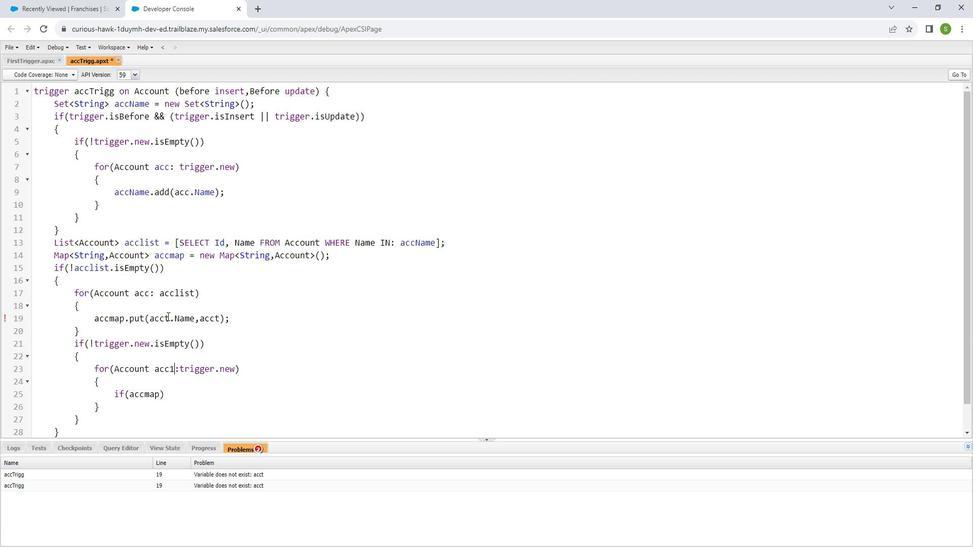 
Action: Mouse moved to (185, 318)
Screenshot: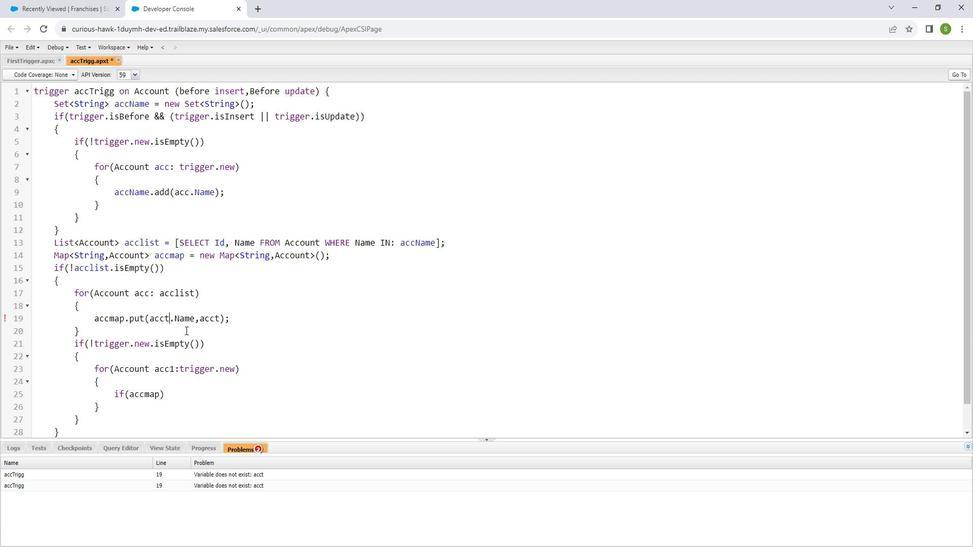 
Action: Key pressed <Key.backspace>
Screenshot: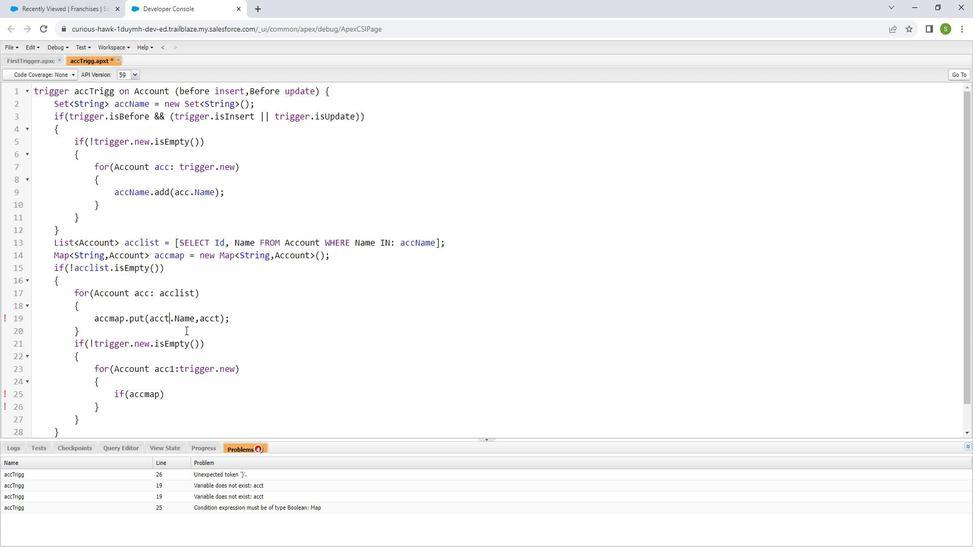 
Action: Mouse moved to (160, 377)
Screenshot: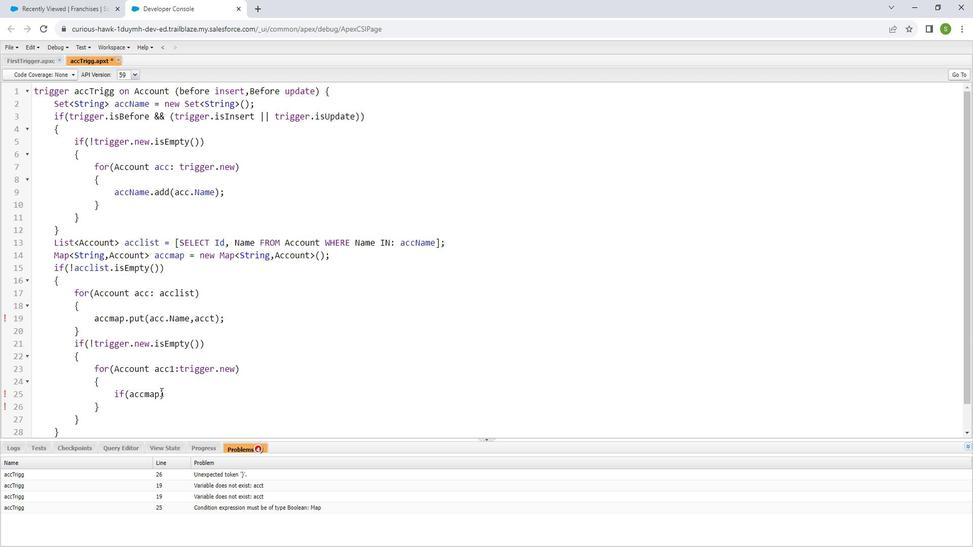 
Action: Mouse pressed left at (160, 377)
Screenshot: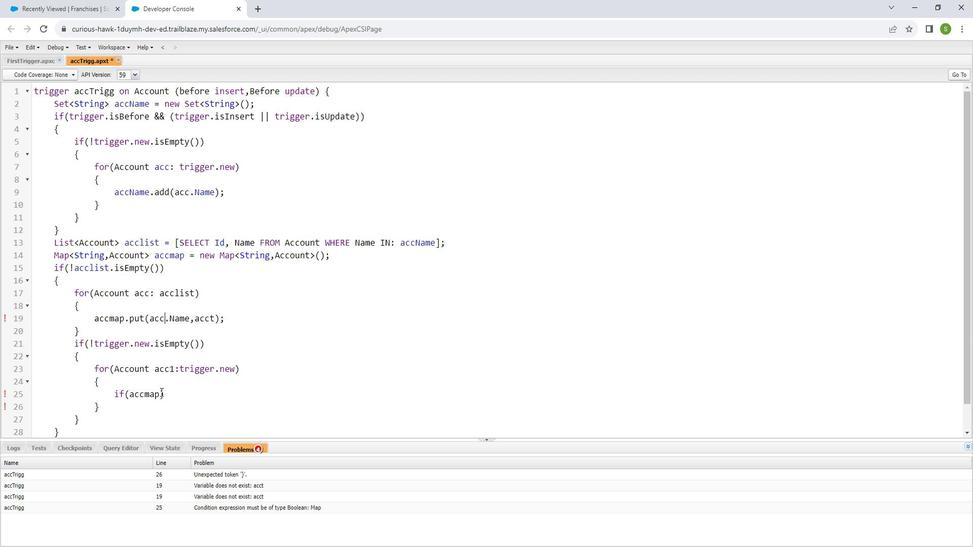 
Action: Key pressed .containskey<Key.shift_r>(acc1.<Key.shift_r>Name<Key.right><Key.right><Key.enter><Key.shift_r>{<Key.enter>acc1.add<Key.shift_r>W<Key.backspace>e<Key.backspace><Key.shift_r>Error<Key.shift_r><Key.shift_r><Key.shift_r><Key.shift_r><Key.shift_r><Key.shift_r><Key.shift_r><Key.shift_r><Key.shift_r>('<Key.shift_r><Key.shift_r><Key.shift_r><Key.shift_r>Account<Key.space><Key.shift_r>Already<Key.space><Key.shift_r>Exist<Key.right><Key.right>;
Screenshot: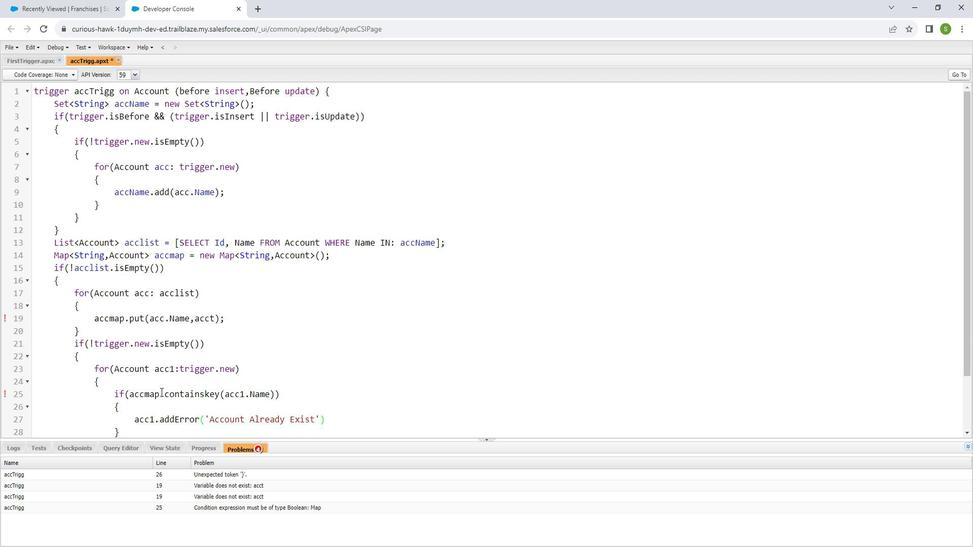 
Action: Mouse moved to (176, 351)
Screenshot: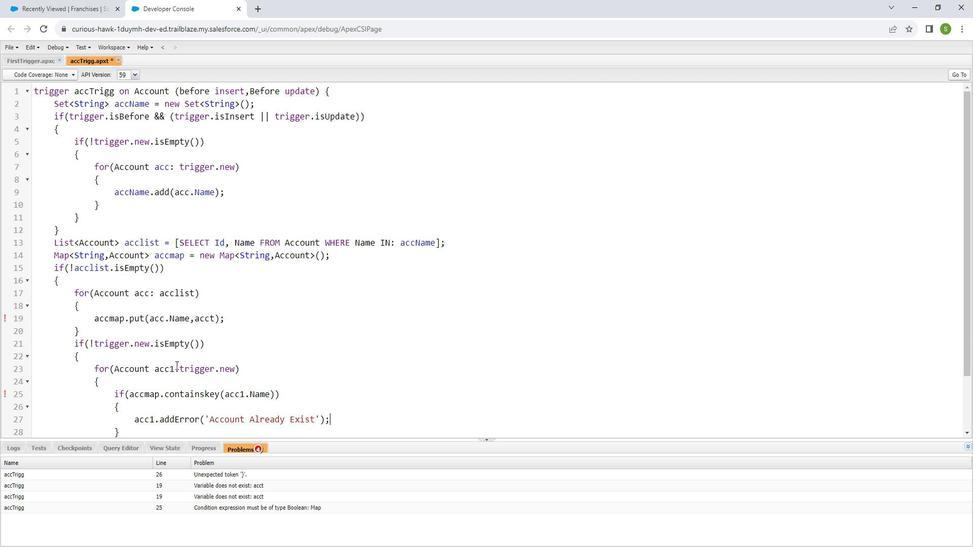 
Action: Mouse scrolled (176, 350) with delta (0, 0)
Screenshot: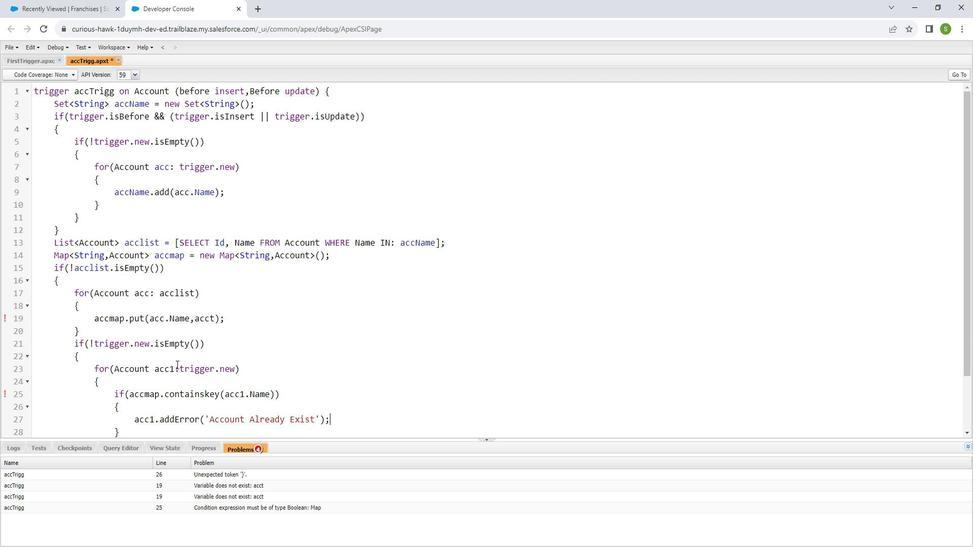 
Action: Mouse scrolled (176, 350) with delta (0, 0)
Screenshot: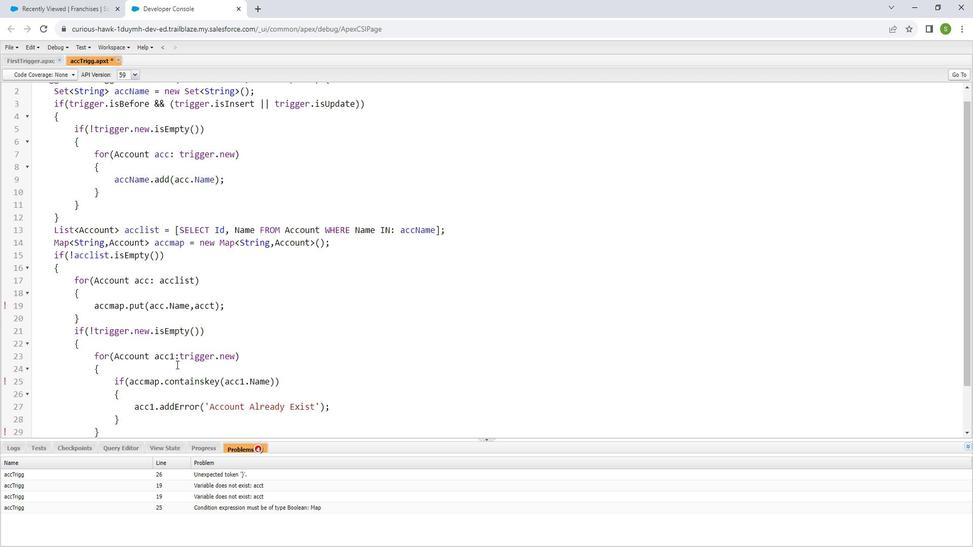 
Action: Mouse scrolled (176, 350) with delta (0, 0)
Screenshot: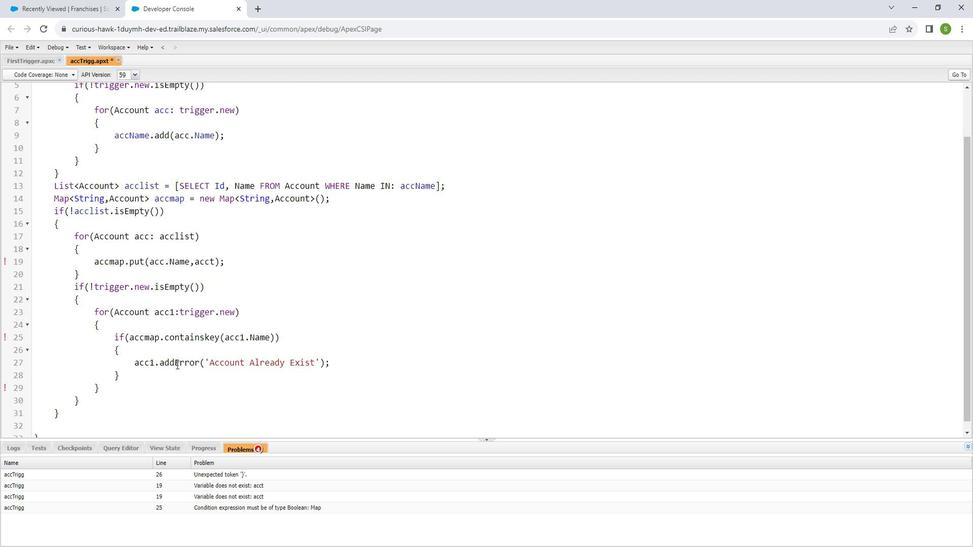 
Action: Mouse moved to (174, 351)
Screenshot: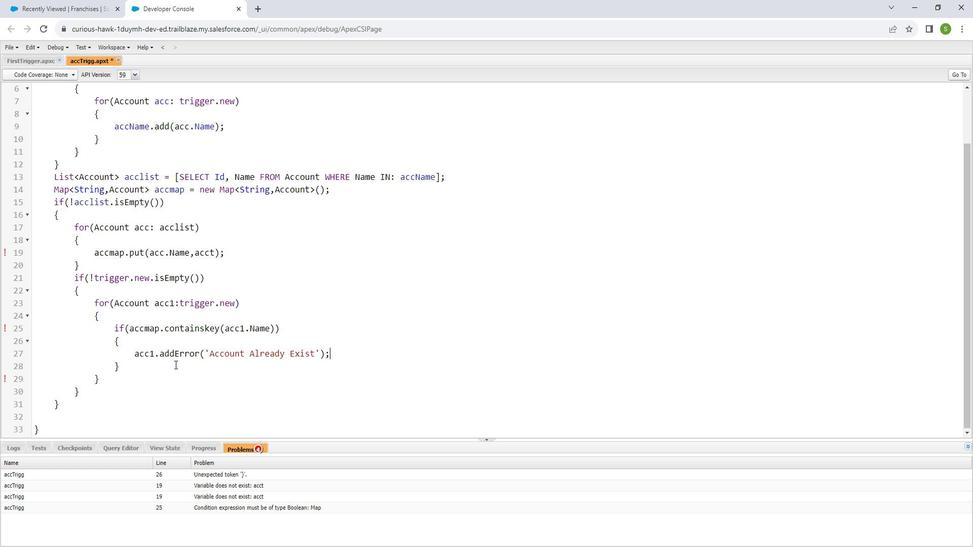 
Action: Mouse scrolled (174, 350) with delta (0, 0)
Screenshot: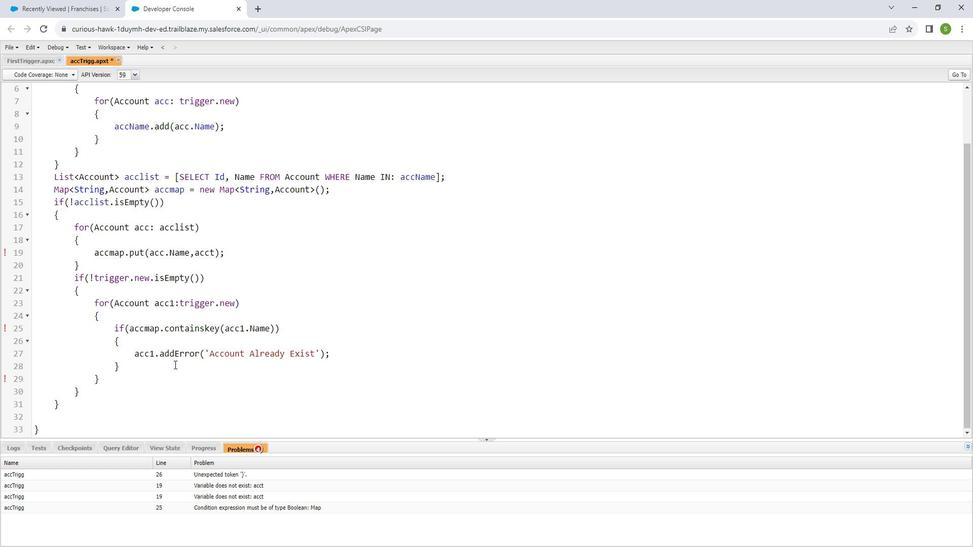 
Action: Mouse moved to (160, 351)
Screenshot: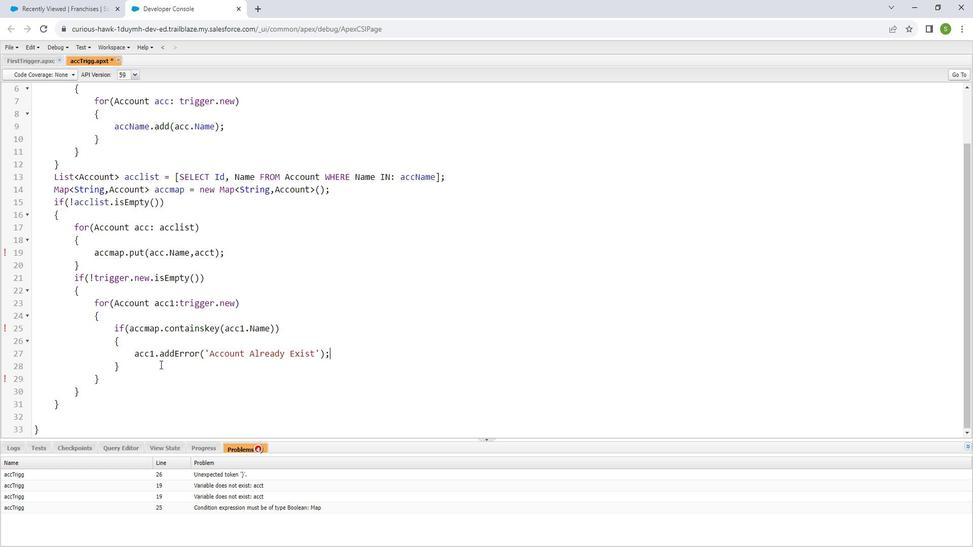 
Action: Key pressed ctrl+S
Screenshot: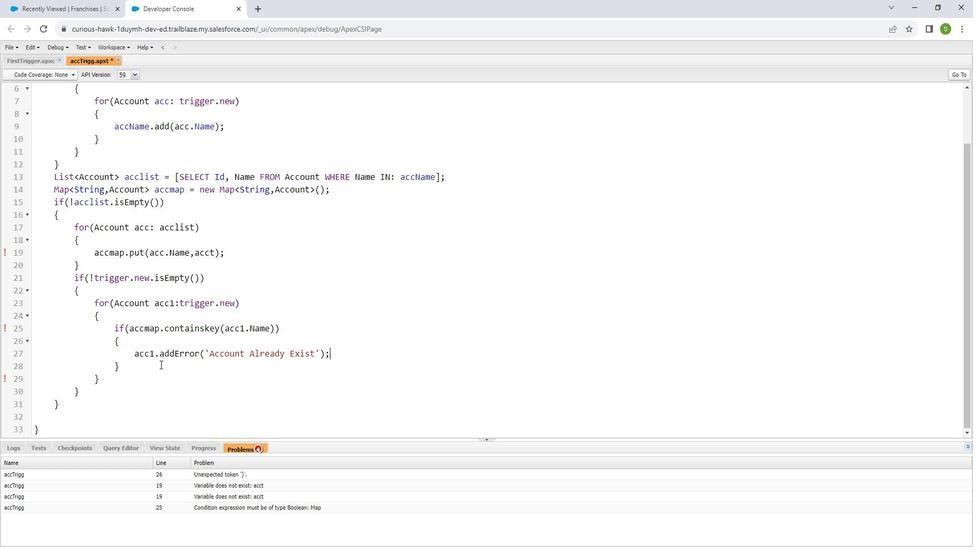 
Action: Mouse moved to (118, 302)
Screenshot: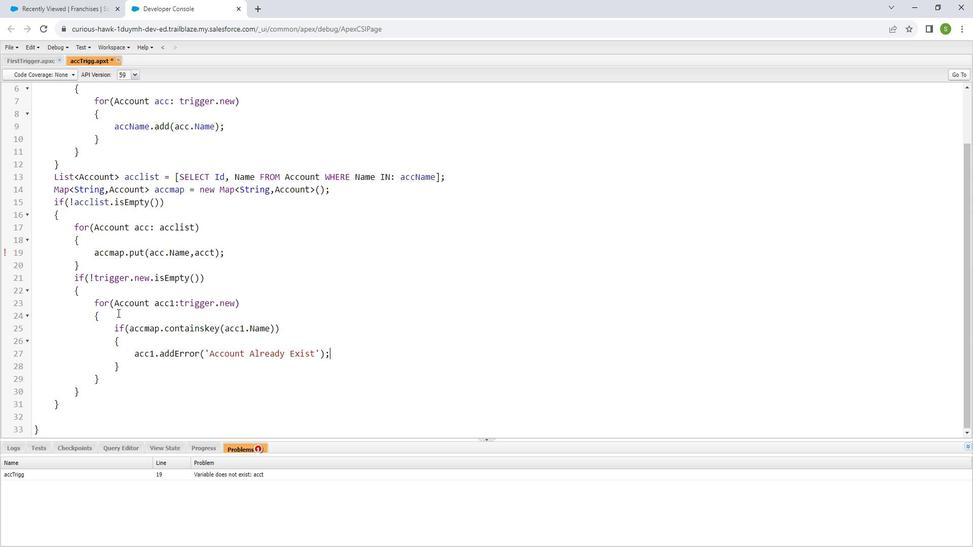 
Action: Mouse scrolled (118, 302) with delta (0, 0)
Screenshot: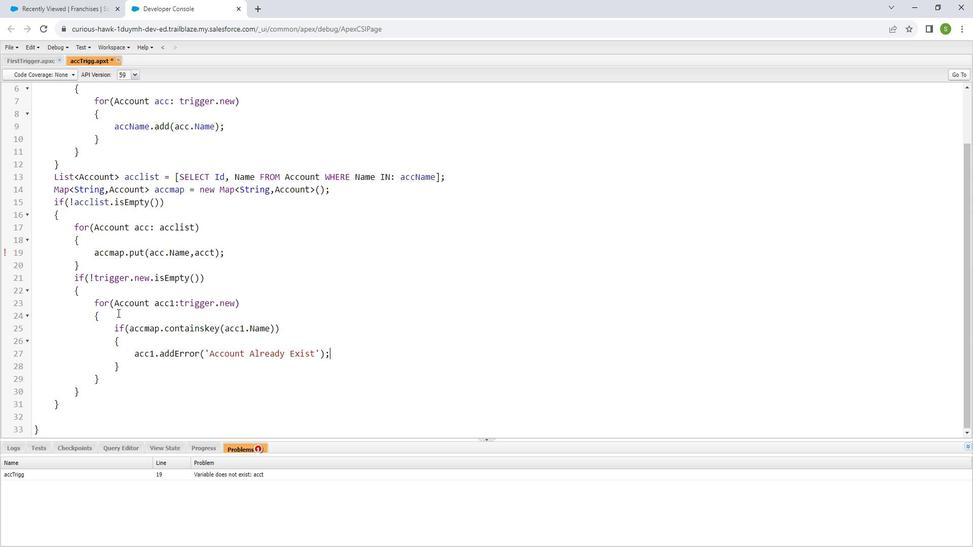
Action: Mouse scrolled (118, 302) with delta (0, 0)
Screenshot: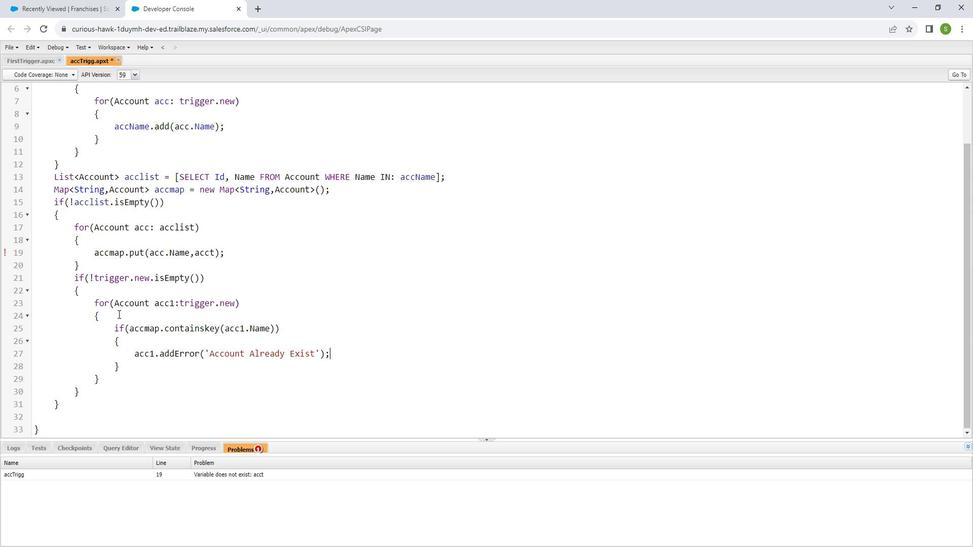 
Action: Mouse scrolled (118, 302) with delta (0, 0)
Screenshot: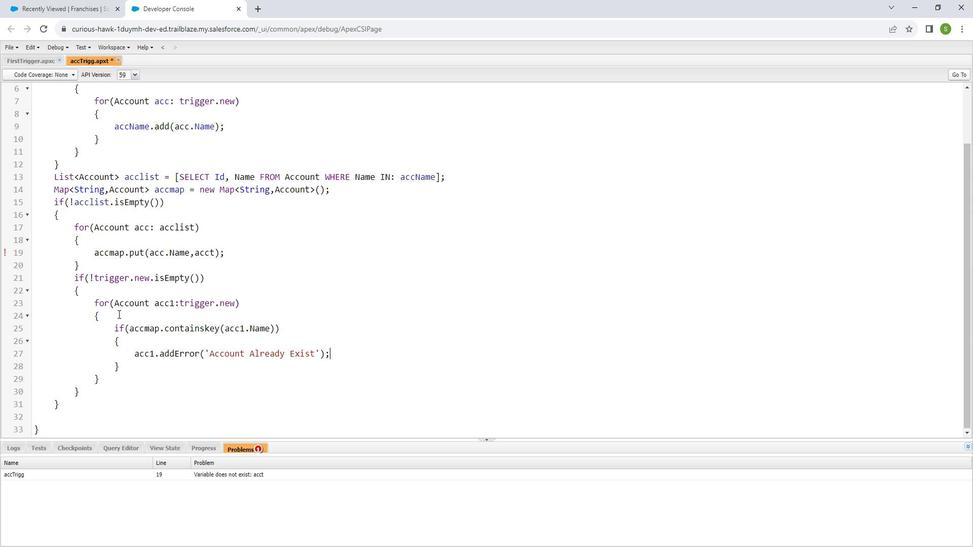 
Action: Mouse scrolled (118, 302) with delta (0, 0)
Screenshot: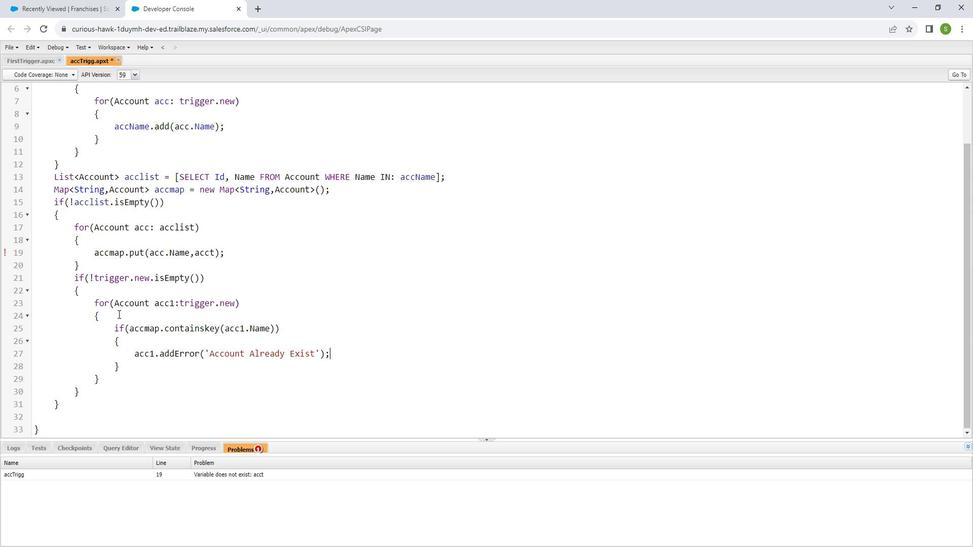 
Action: Mouse moved to (120, 238)
Screenshot: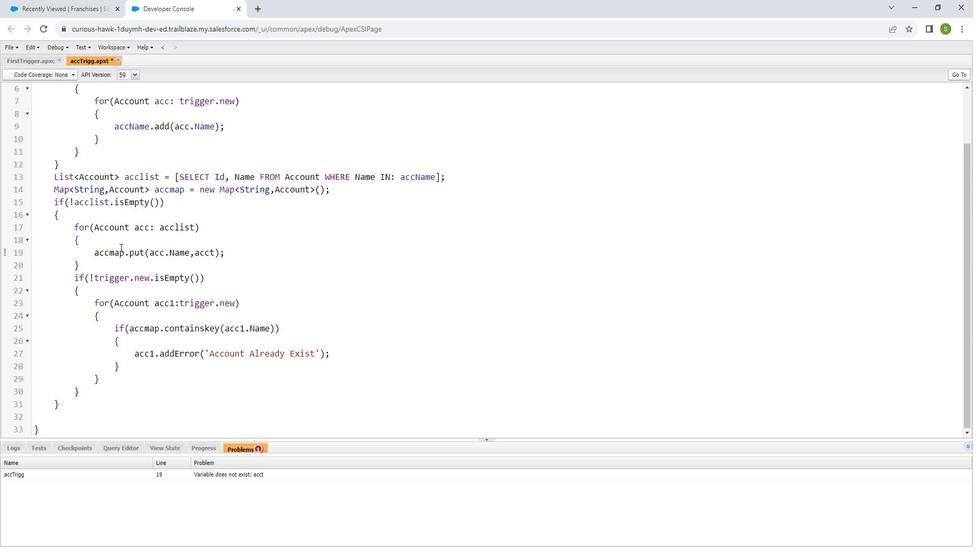 
Action: Mouse pressed left at (120, 238)
Screenshot: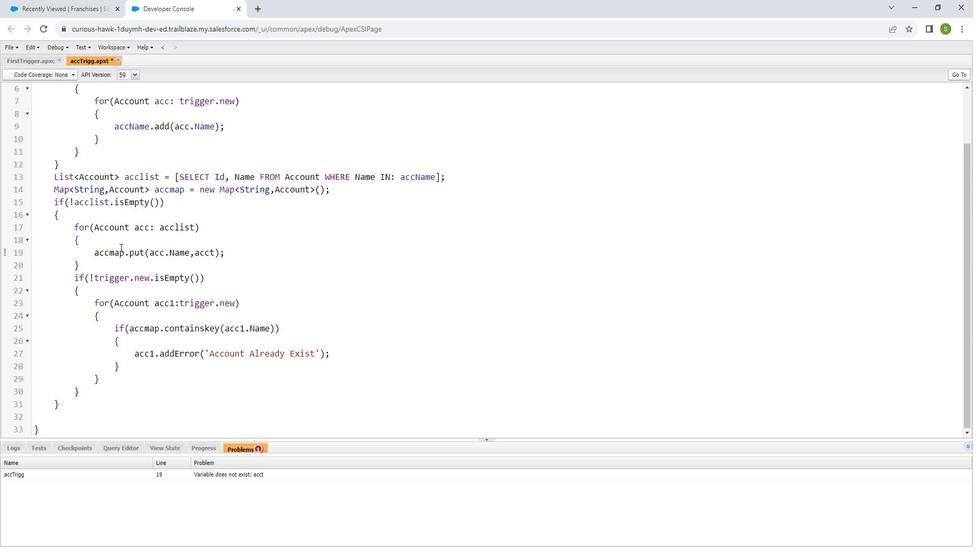 
Action: Mouse moved to (214, 244)
Screenshot: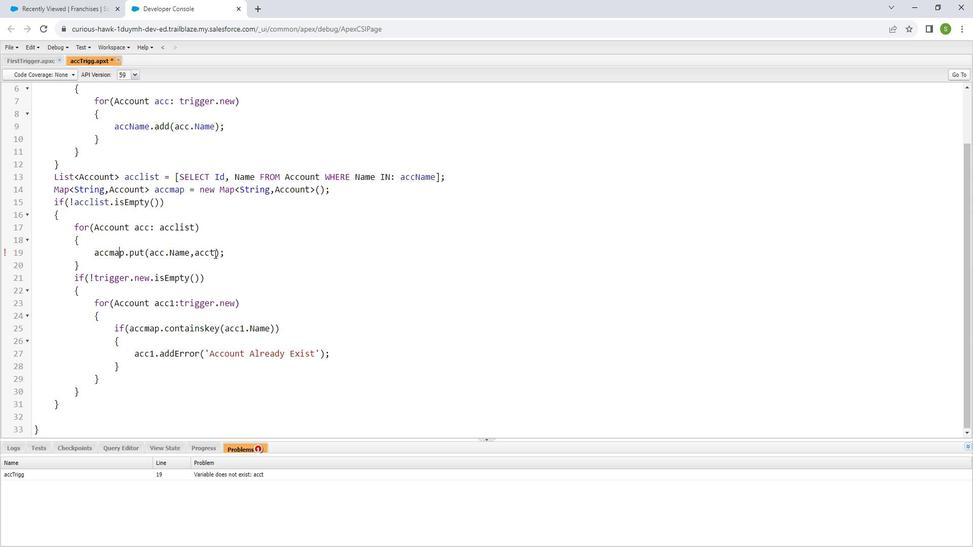 
Action: Mouse pressed left at (214, 244)
Screenshot: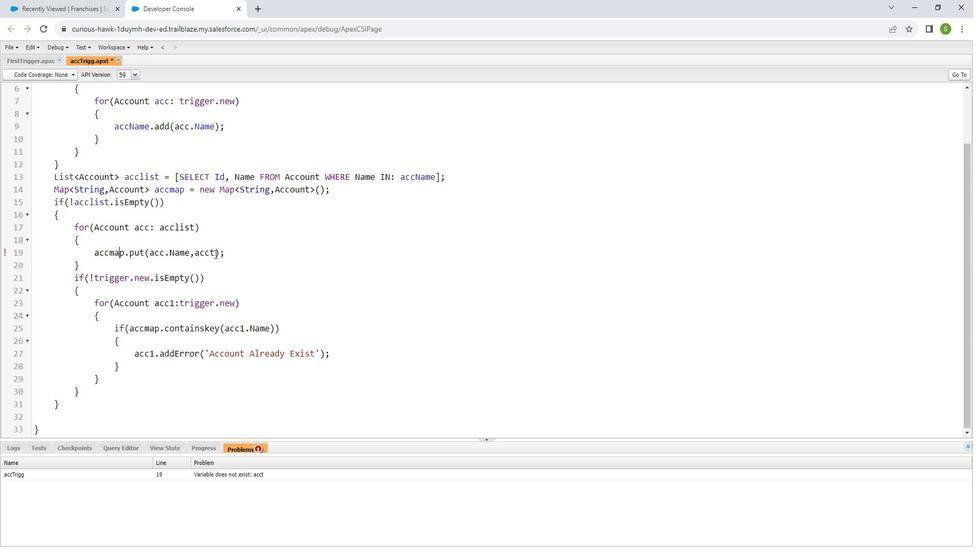 
Action: Key pressed <Key.backspace>
Screenshot: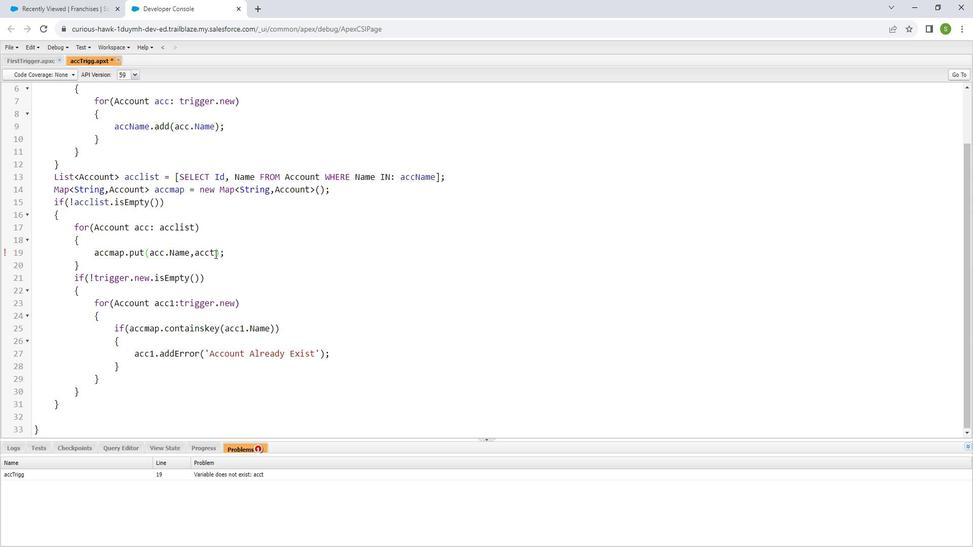 
Action: Mouse moved to (214, 246)
Screenshot: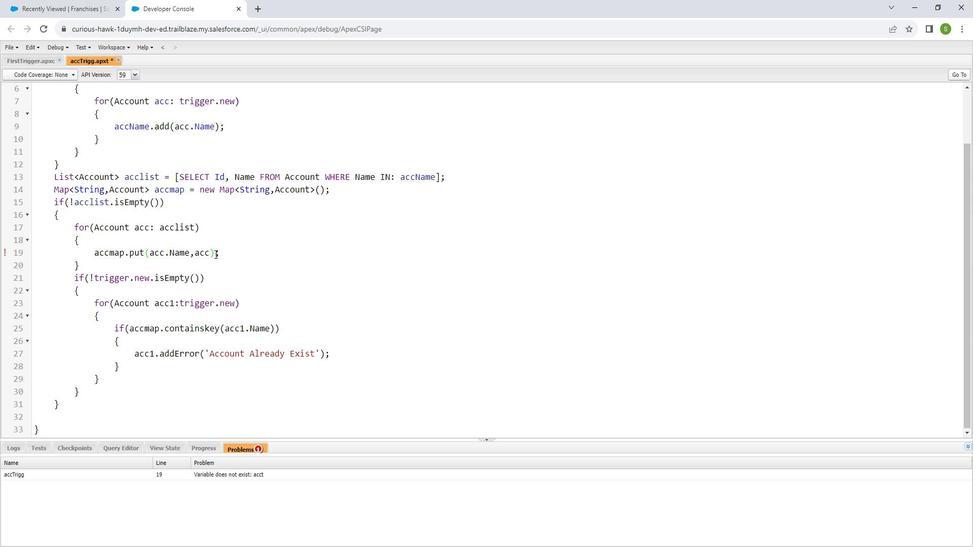 
Action: Key pressed ctrl+S
Screenshot: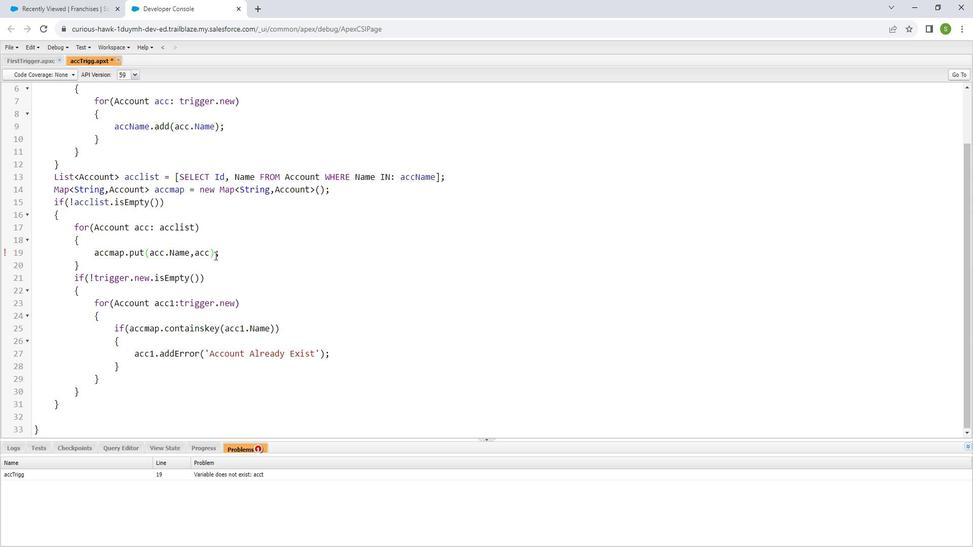 
Action: Mouse moved to (79, 9)
Screenshot: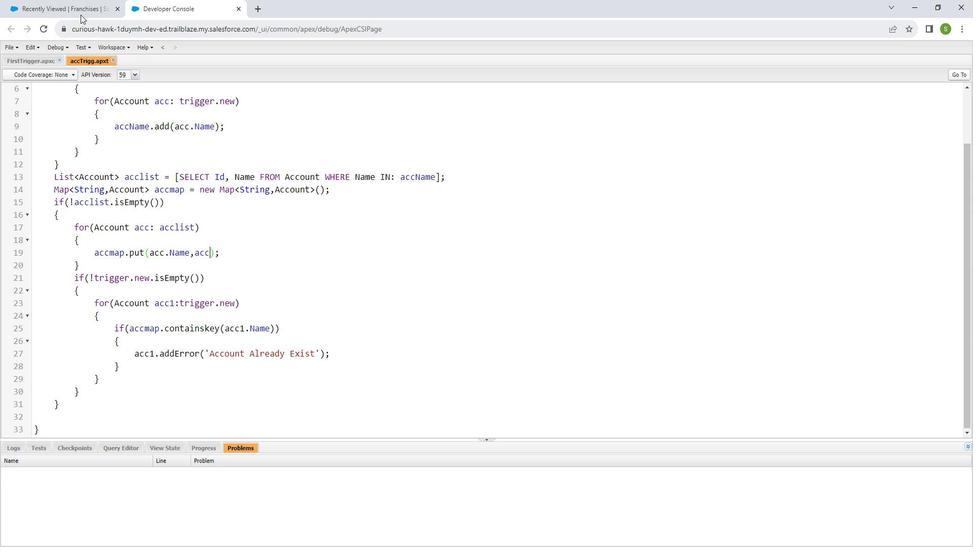 
Action: Mouse pressed left at (79, 9)
Screenshot: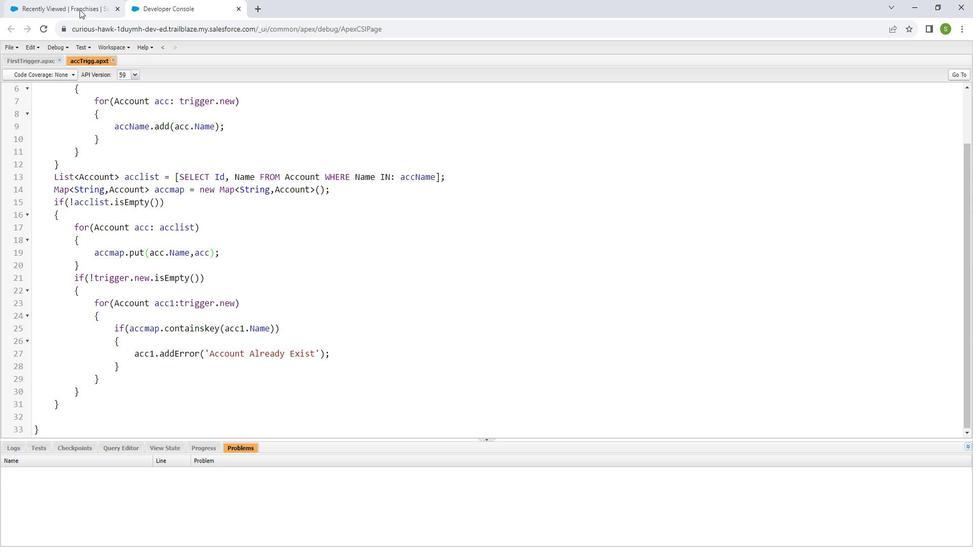 
Action: Mouse moved to (48, 27)
Screenshot: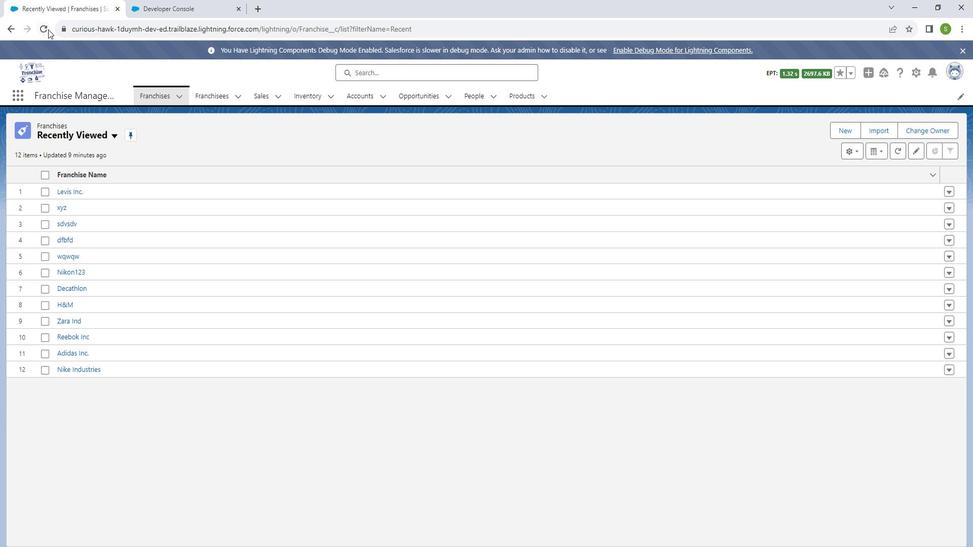 
Action: Mouse pressed left at (48, 27)
Screenshot: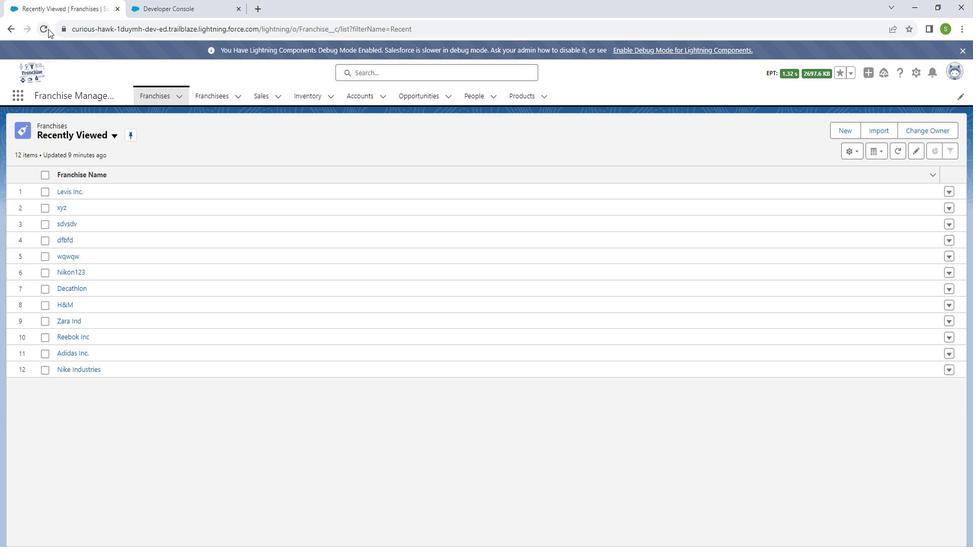 
Action: Mouse moved to (354, 94)
Screenshot: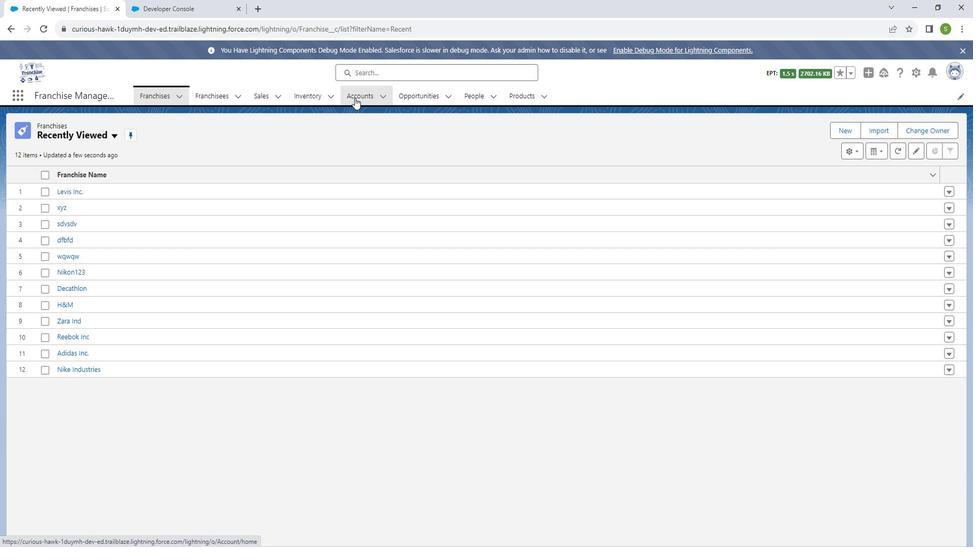 
Action: Mouse pressed left at (354, 94)
Screenshot: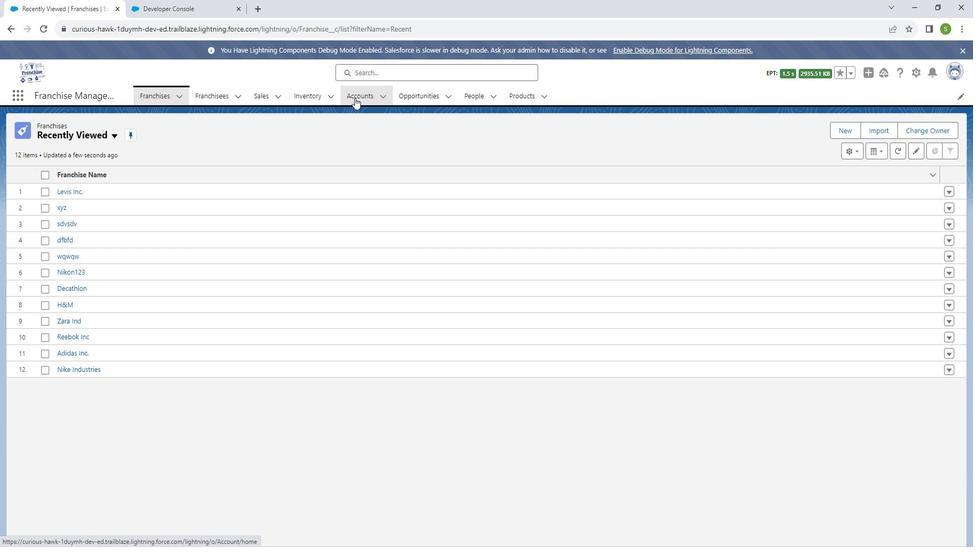 
Action: Mouse moved to (900, 125)
Screenshot: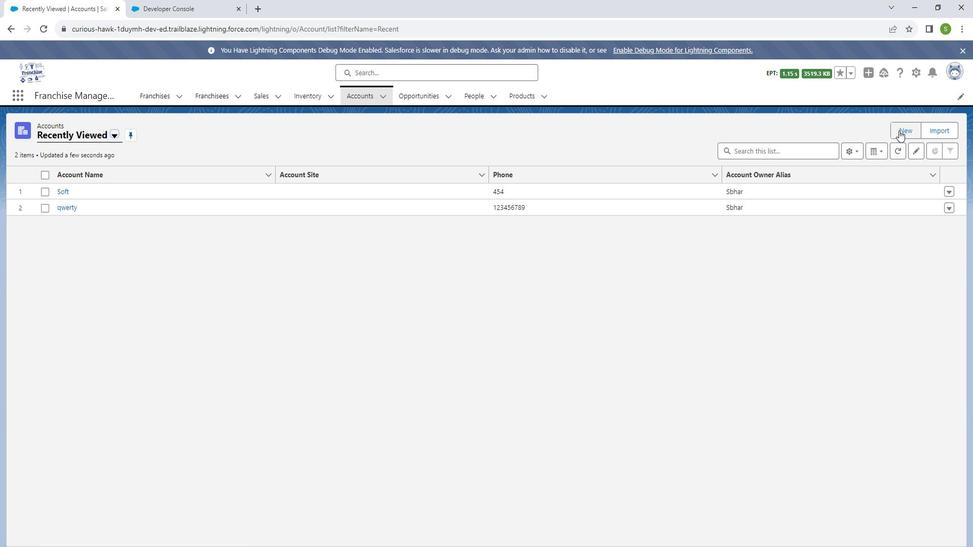 
Action: Mouse pressed left at (900, 125)
Screenshot: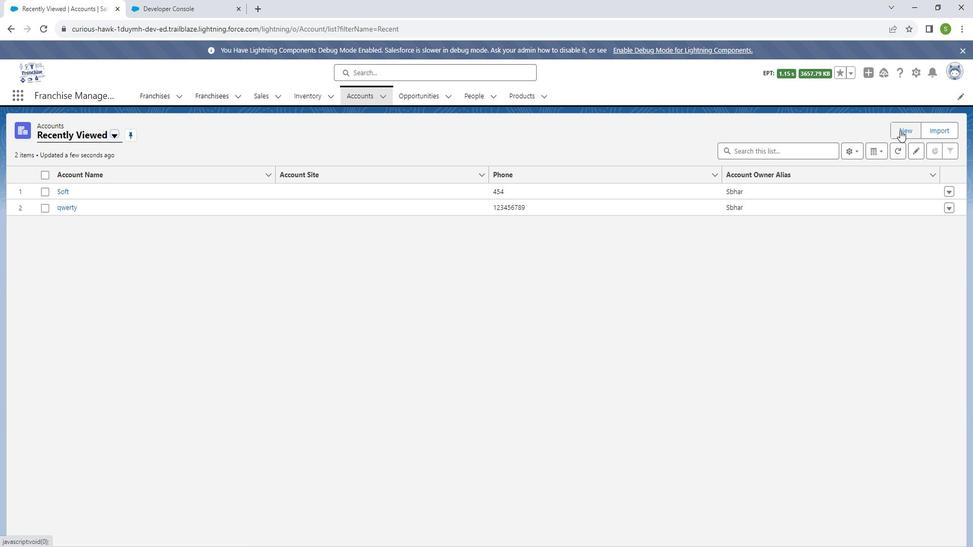 
Action: Mouse moved to (325, 188)
Screenshot: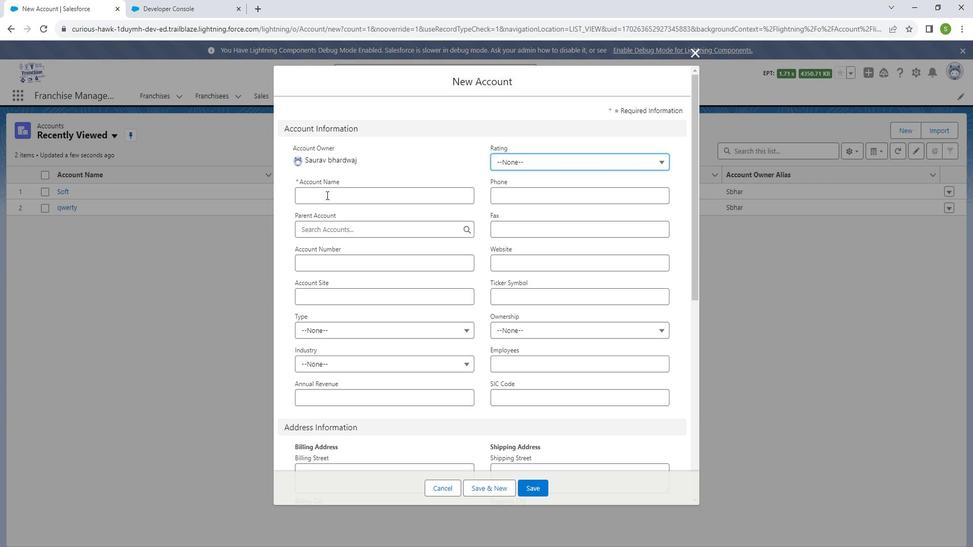 
Action: Mouse pressed left at (325, 188)
Screenshot: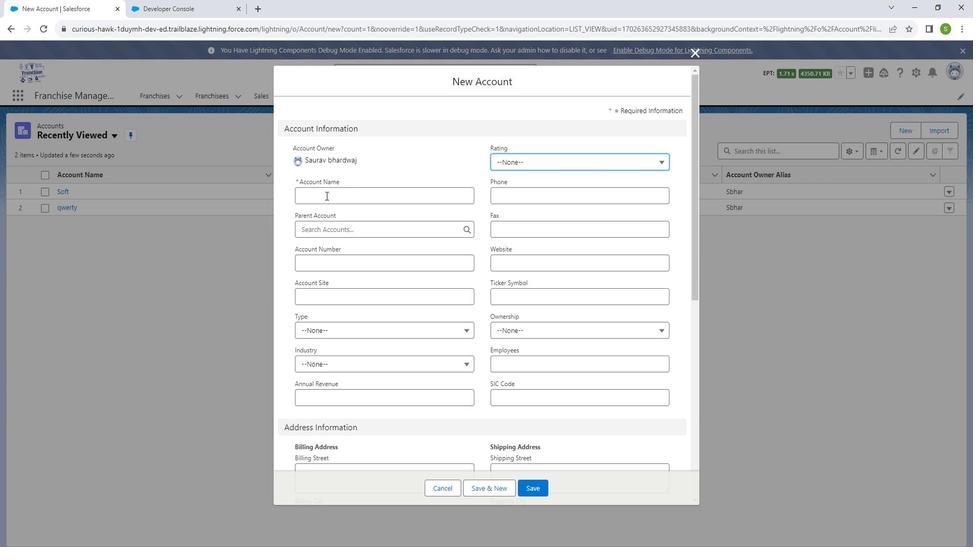 
Action: Key pressed <Key.shift_r>Soft
Screenshot: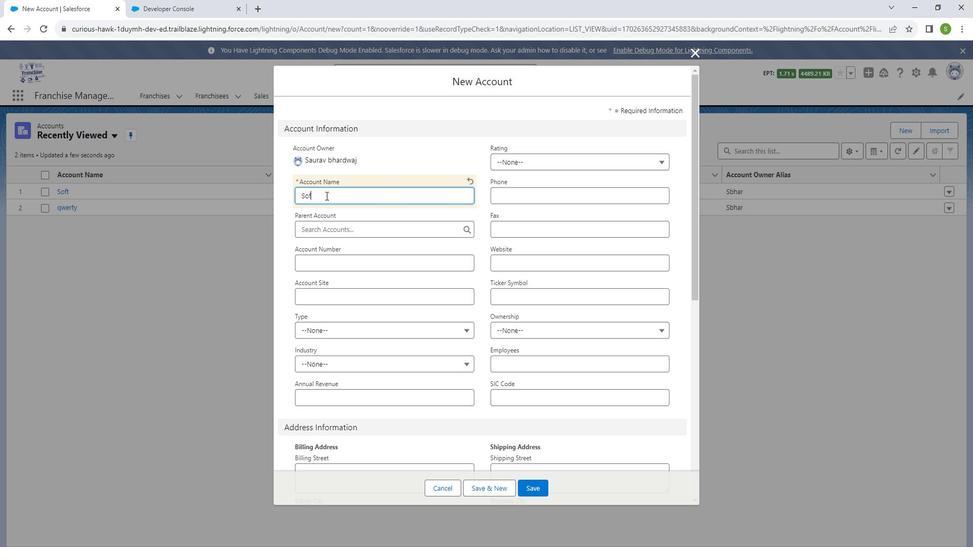 
Action: Mouse moved to (529, 470)
Screenshot: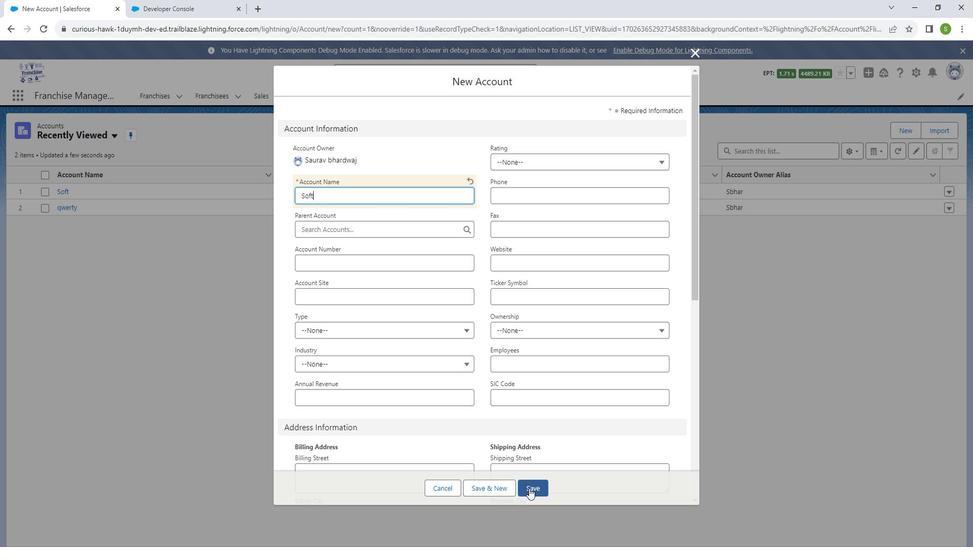 
Action: Mouse pressed left at (529, 470)
Screenshot: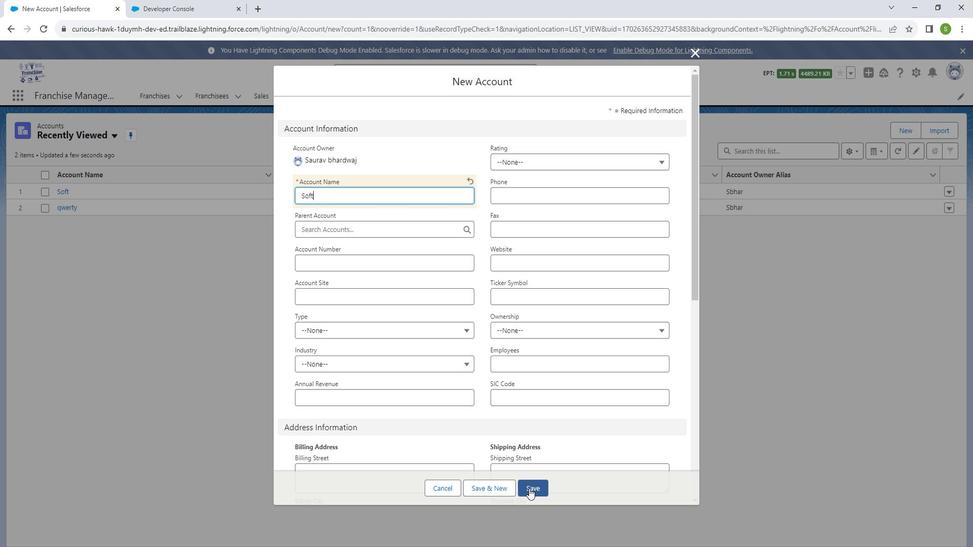 
Action: Mouse moved to (187, 0)
Screenshot: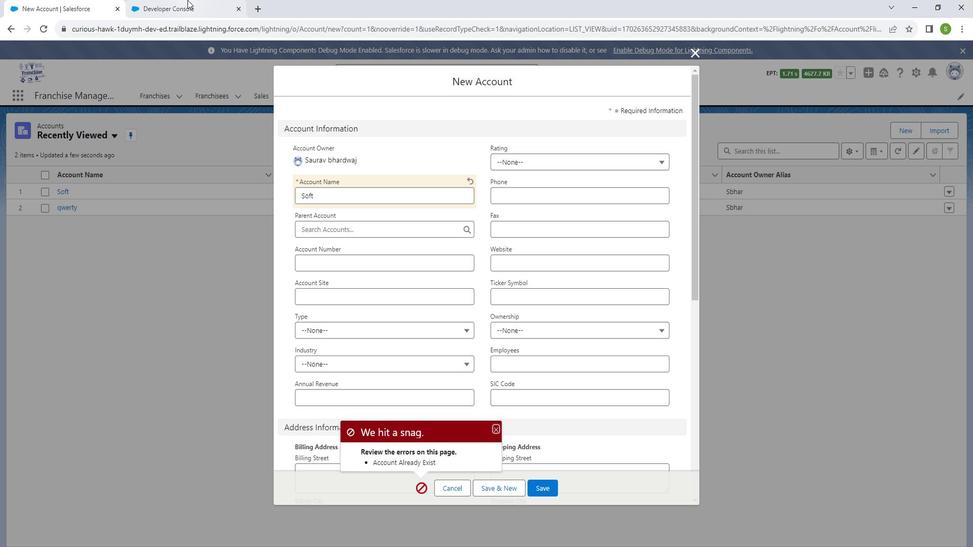 
Action: Mouse pressed left at (187, 0)
Screenshot: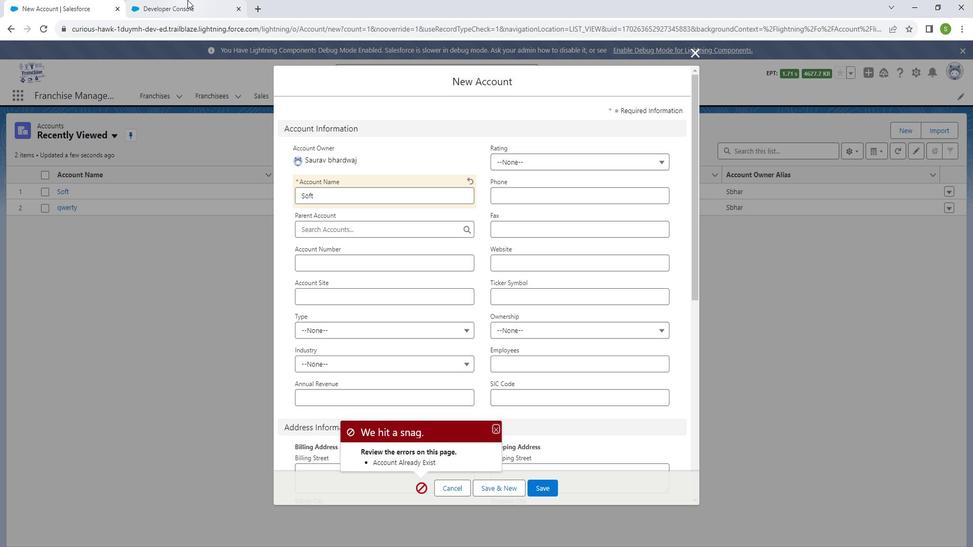 
Action: Mouse moved to (183, 302)
Screenshot: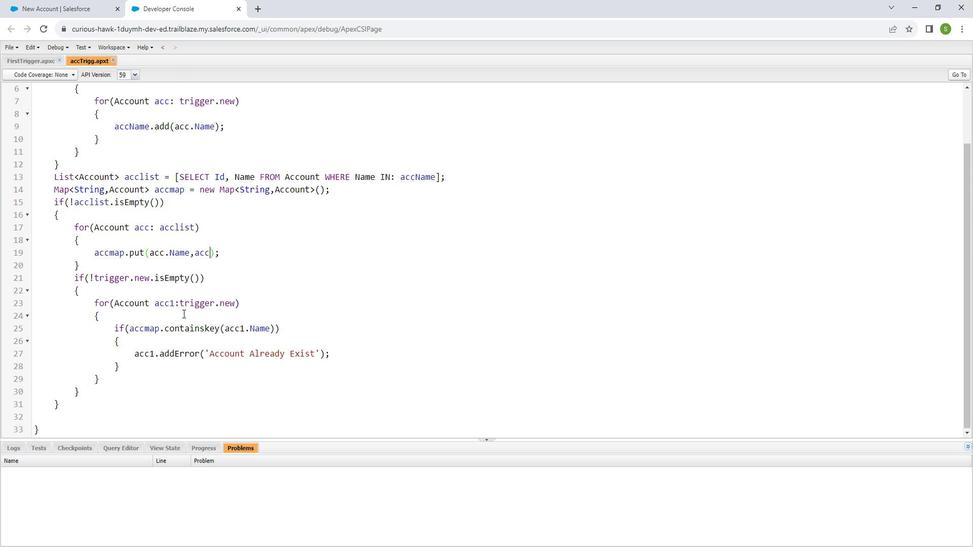 
Action: Mouse scrolled (183, 302) with delta (0, 0)
Screenshot: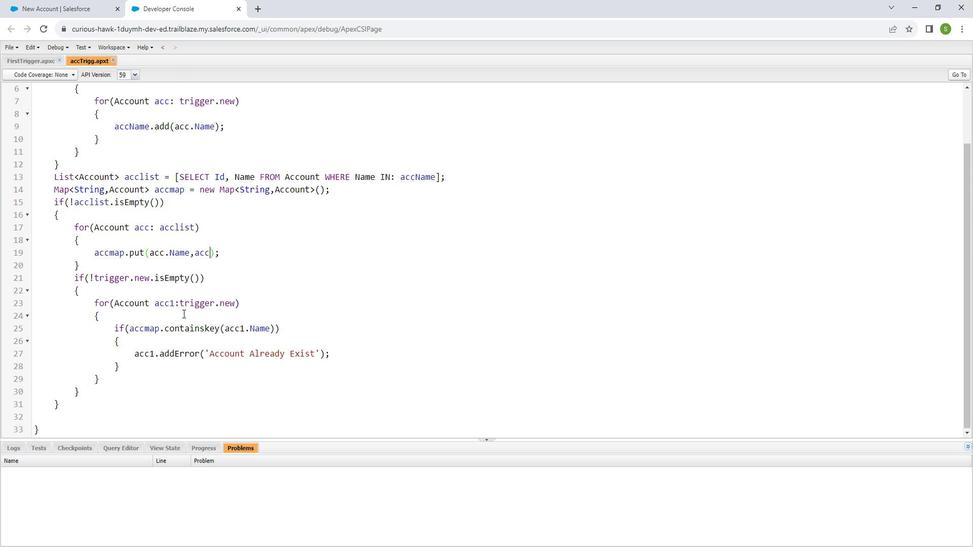 
Action: Mouse scrolled (183, 302) with delta (0, 0)
Screenshot: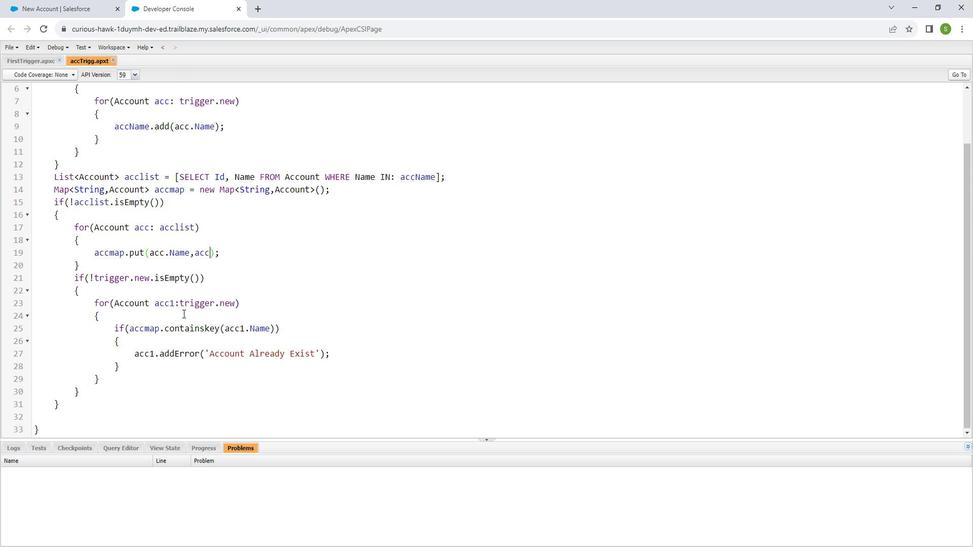 
Action: Mouse scrolled (183, 302) with delta (0, 0)
Screenshot: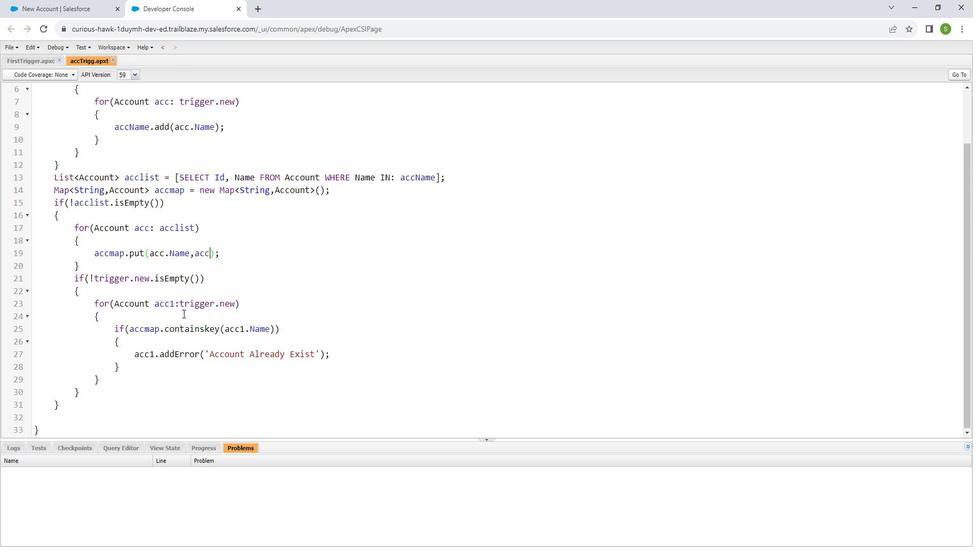 
Action: Mouse scrolled (183, 302) with delta (0, 0)
Screenshot: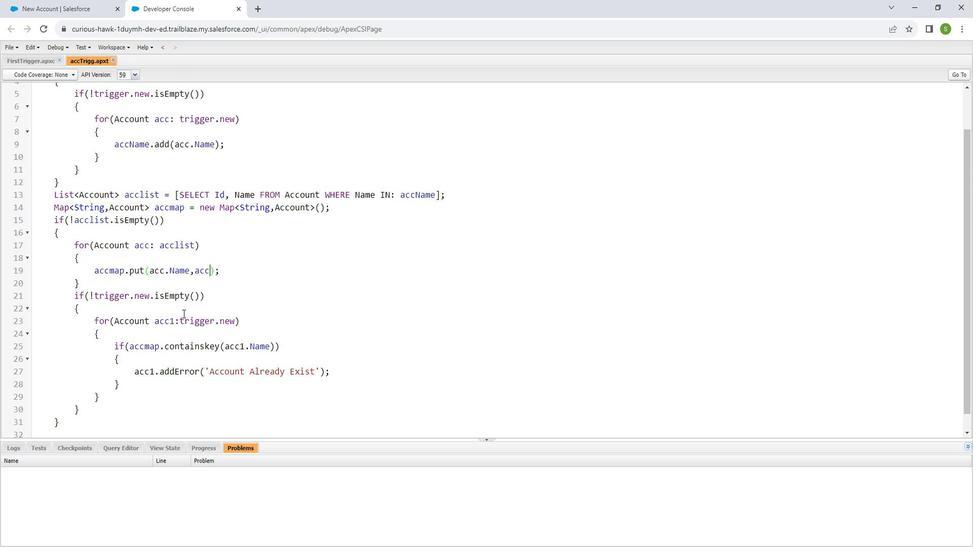 
Action: Mouse scrolled (183, 302) with delta (0, 0)
Screenshot: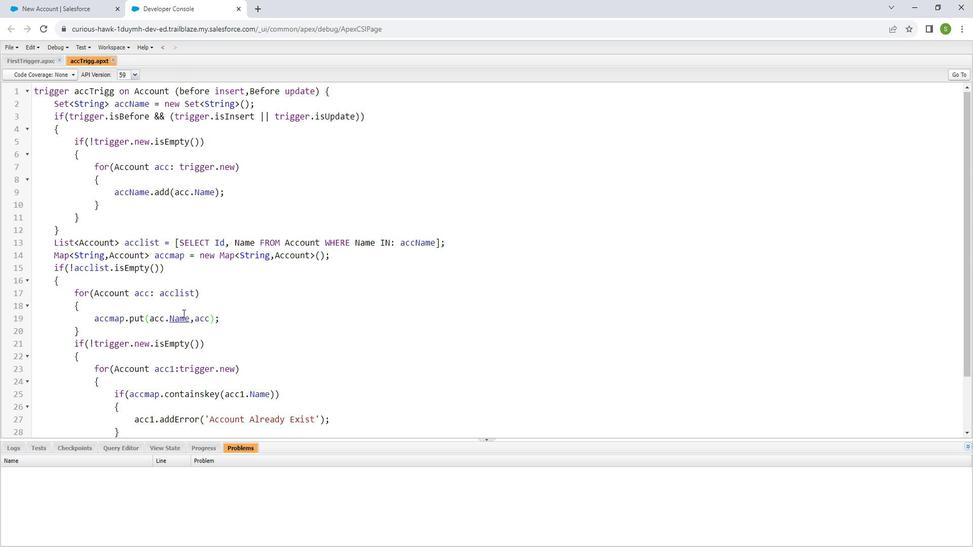 
Action: Mouse scrolled (183, 302) with delta (0, 0)
Screenshot: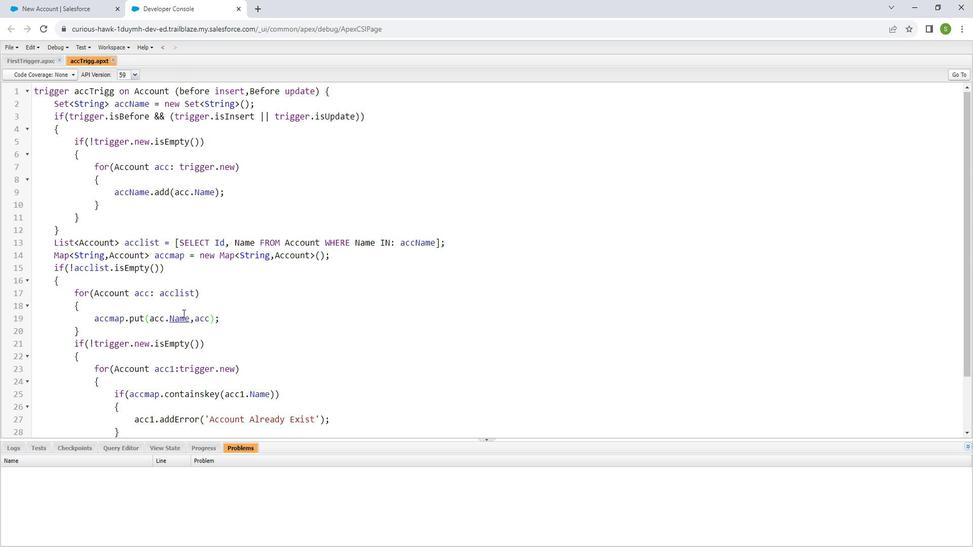 
Action: Mouse scrolled (183, 302) with delta (0, 0)
Screenshot: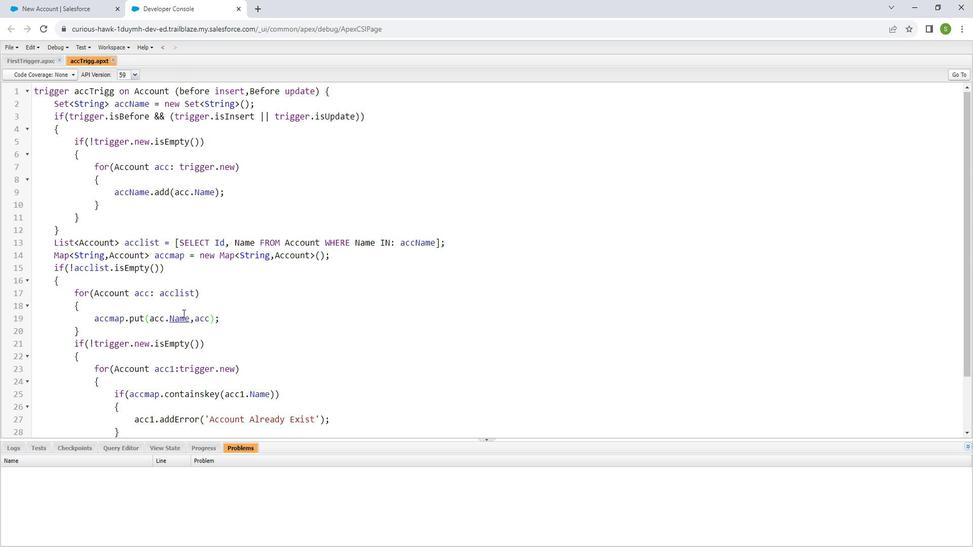 
Action: Mouse moved to (87, 0)
Screenshot: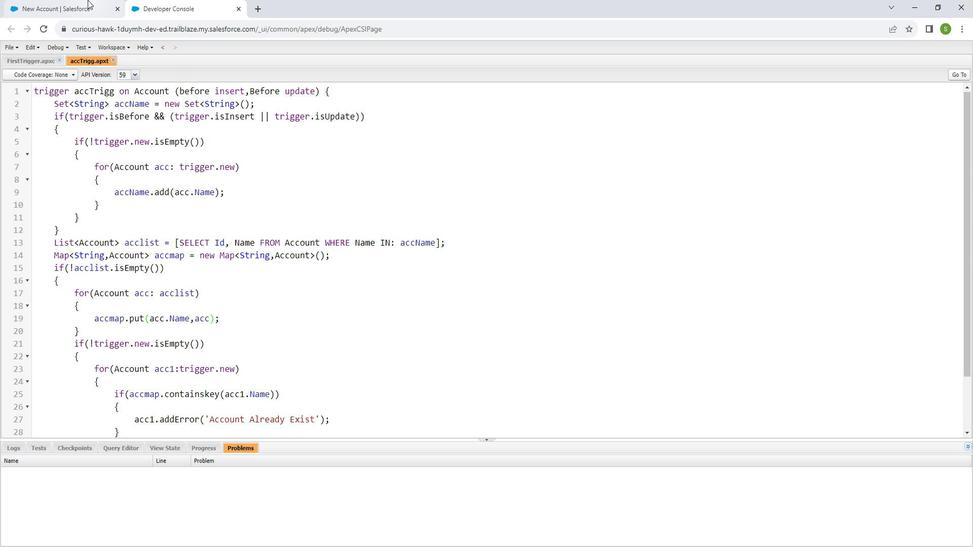 
Action: Mouse pressed left at (87, 0)
Screenshot: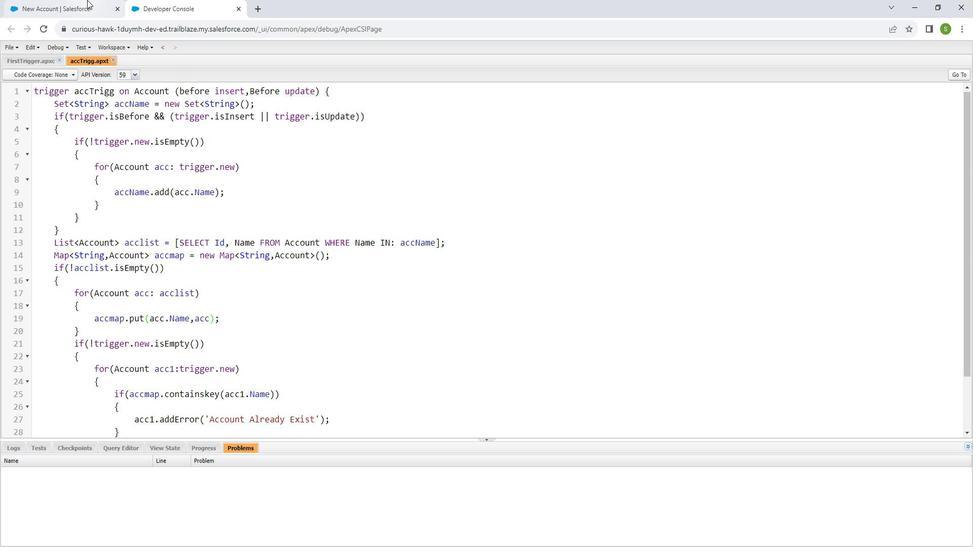 
Action: Mouse moved to (471, 394)
Screenshot: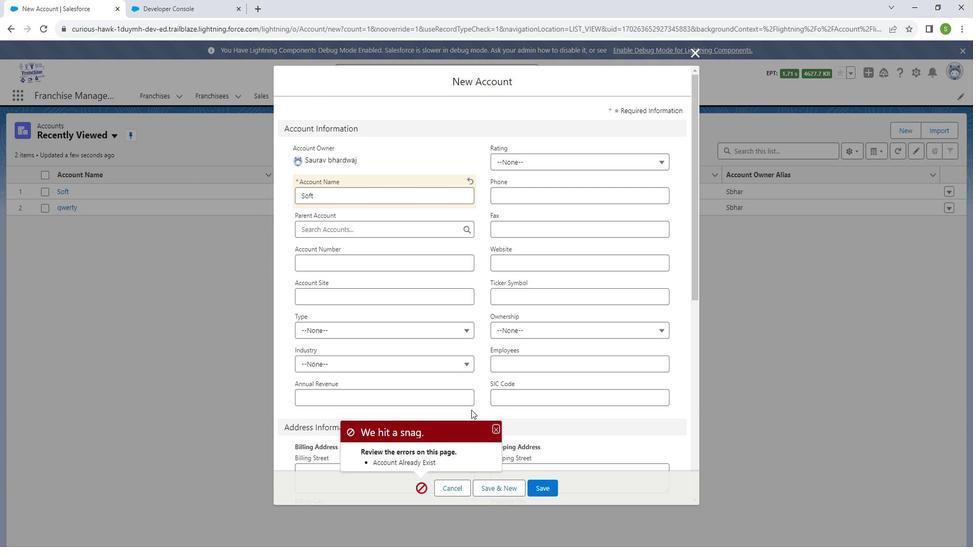 
